 Task: Search one way flight ticket for 5 adults, 1 child, 2 infants in seat and 1 infant on lap in business from Jacksonville: Jacksonville International Airport to Rockford: Chicago Rockford International Airport(was Northwest Chicagoland Regional Airport At Rockford) on 5-1-2023. Choice of flights is Sun country airlines. Number of bags: 2 checked bags. Price is upto 91000. Outbound departure time preference is 16:45.
Action: Mouse moved to (216, 195)
Screenshot: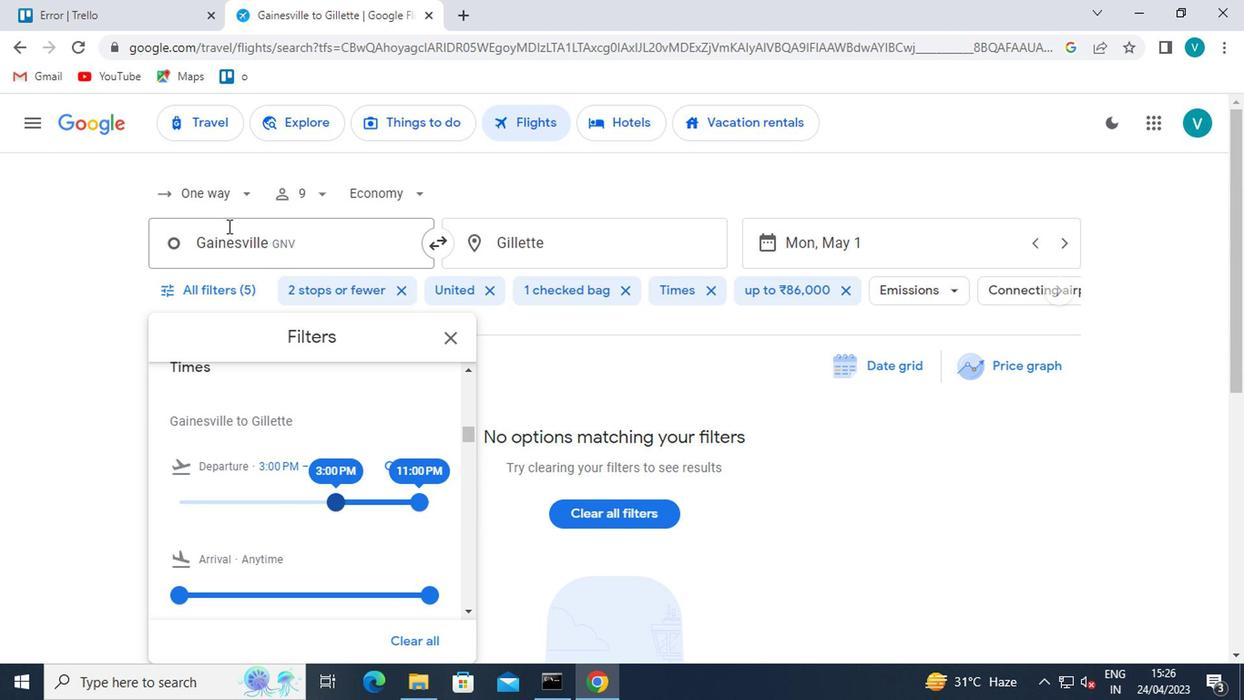 
Action: Mouse pressed left at (216, 195)
Screenshot: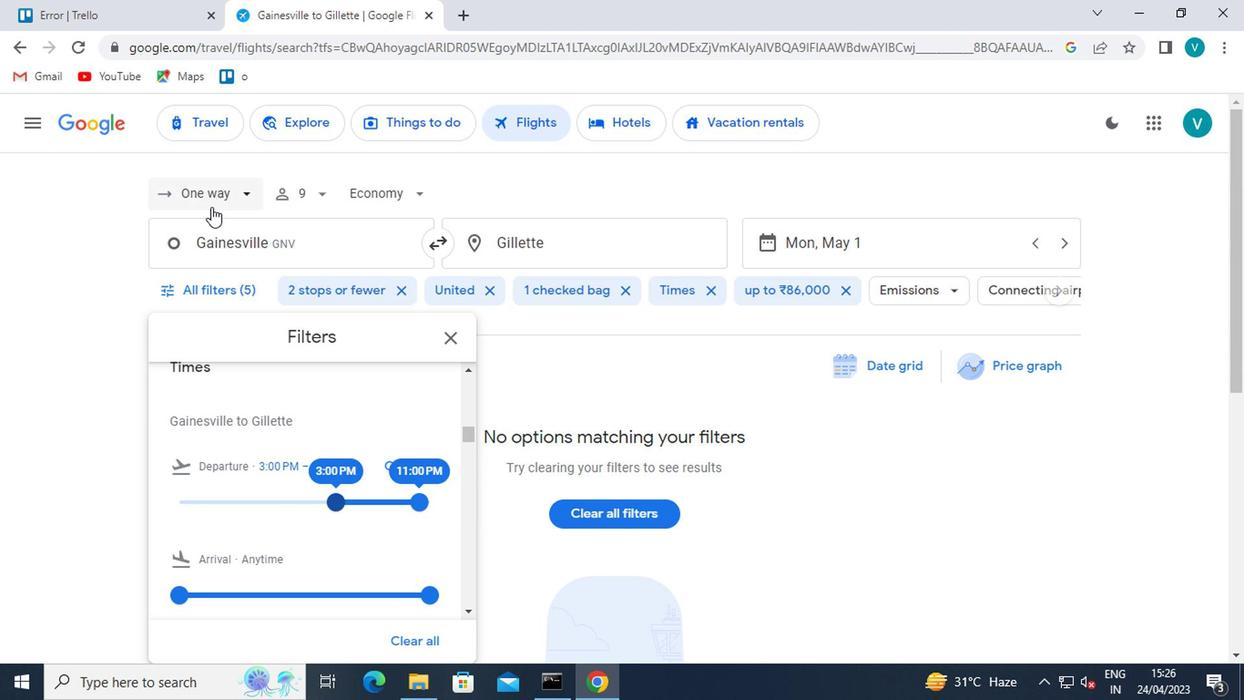 
Action: Mouse moved to (238, 274)
Screenshot: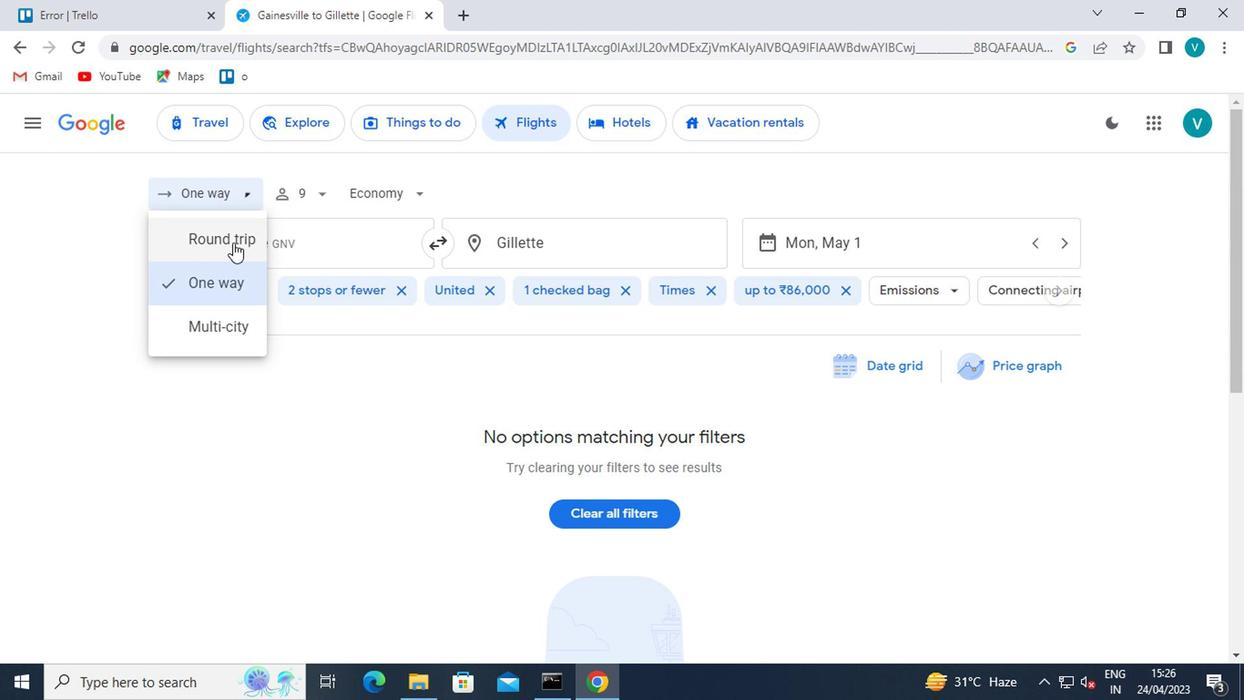 
Action: Mouse pressed left at (238, 274)
Screenshot: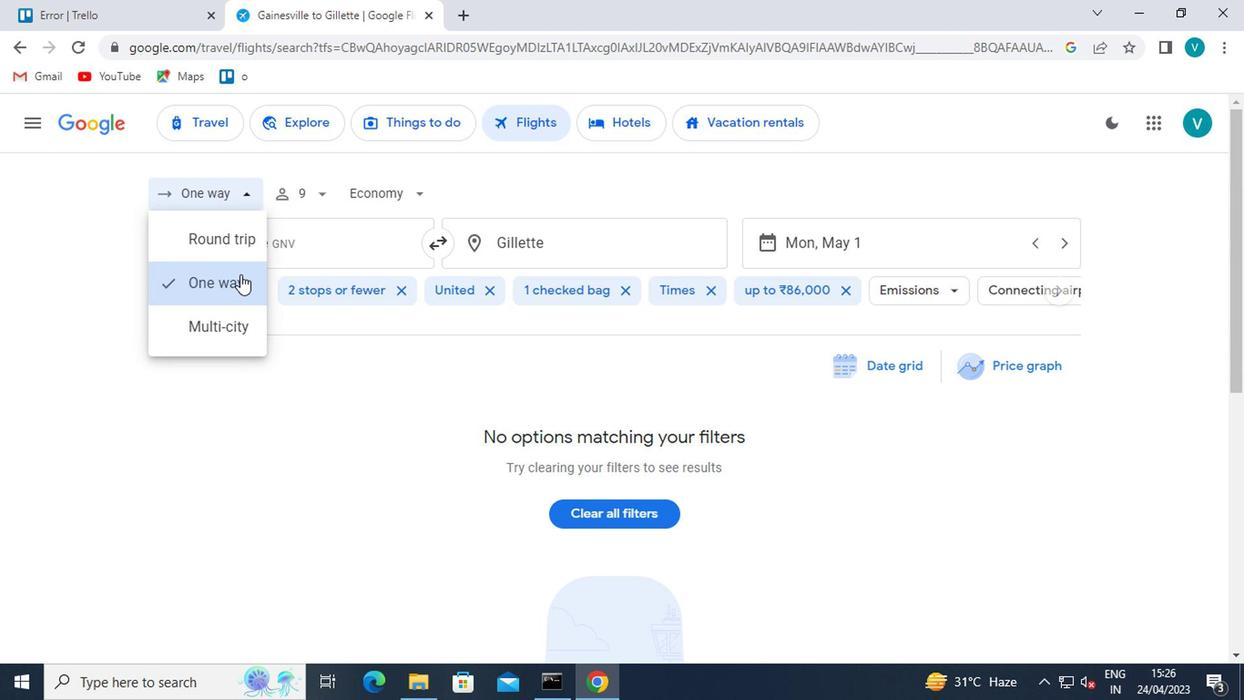 
Action: Mouse moved to (315, 195)
Screenshot: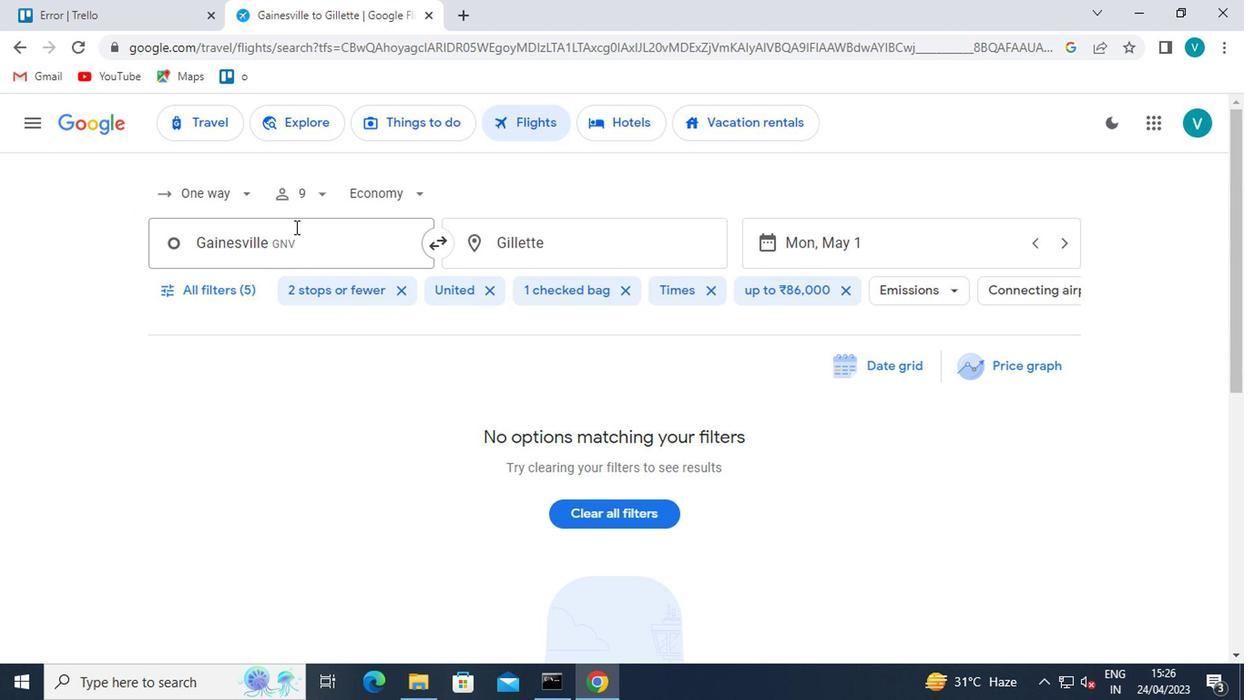 
Action: Mouse pressed left at (315, 195)
Screenshot: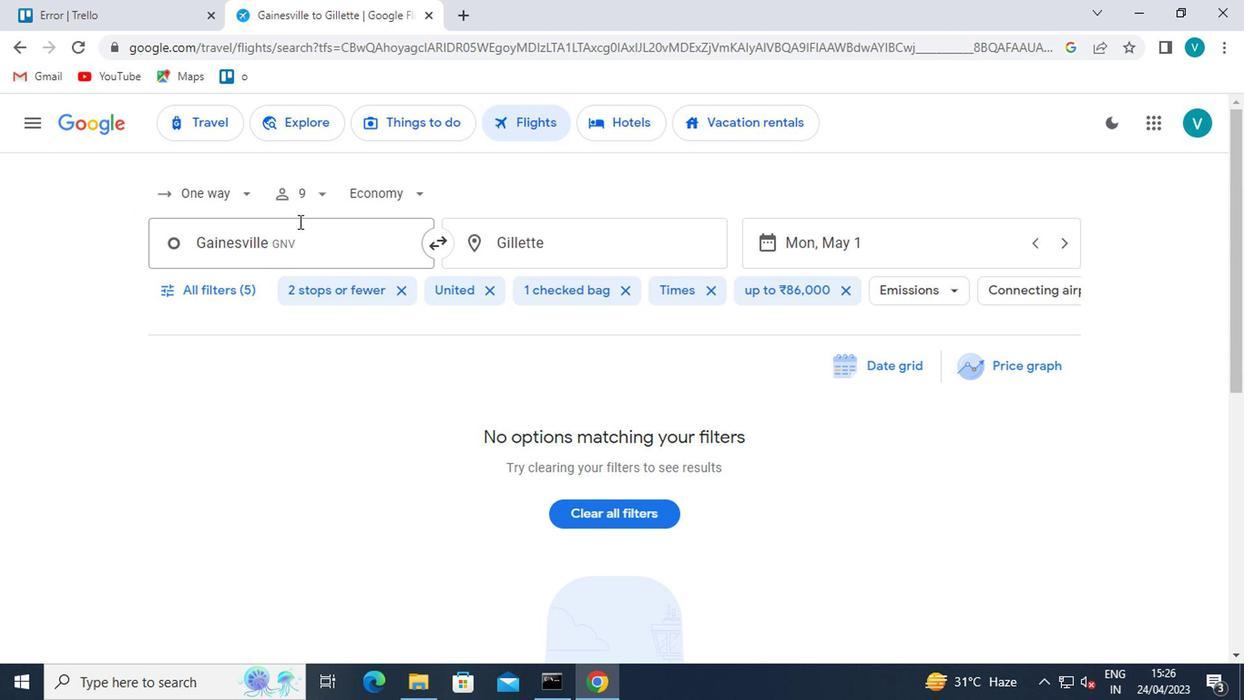 
Action: Mouse moved to (453, 232)
Screenshot: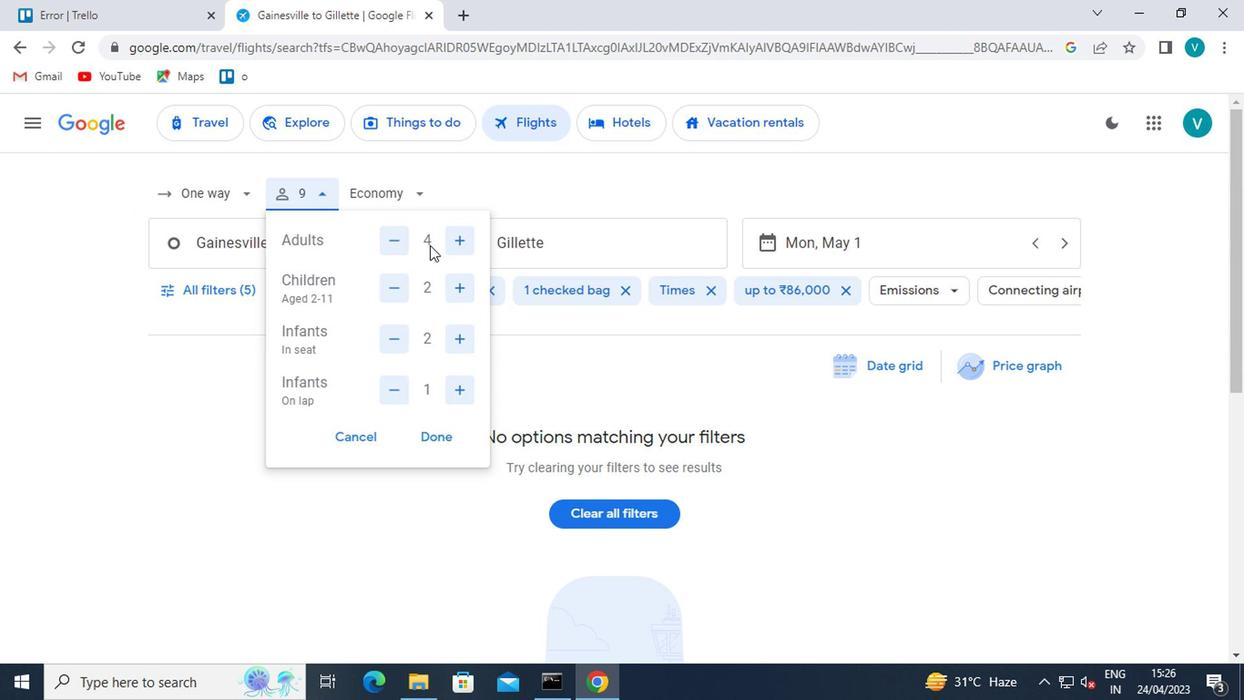 
Action: Mouse pressed left at (453, 232)
Screenshot: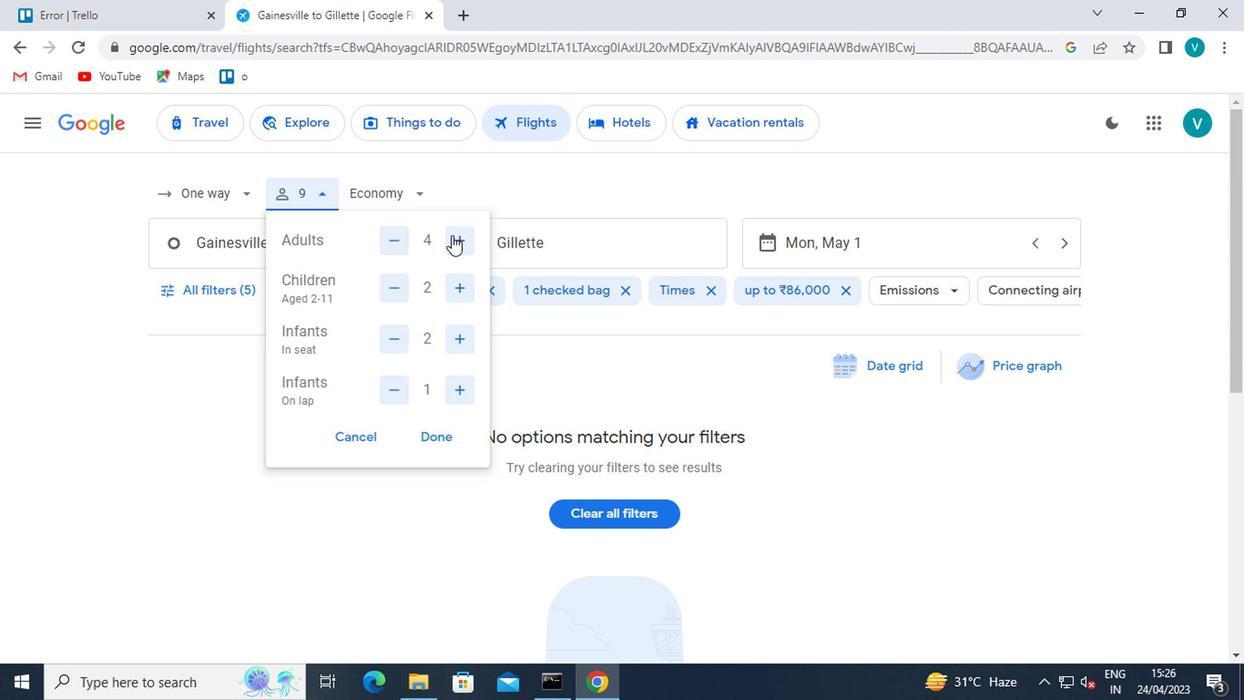 
Action: Mouse moved to (395, 281)
Screenshot: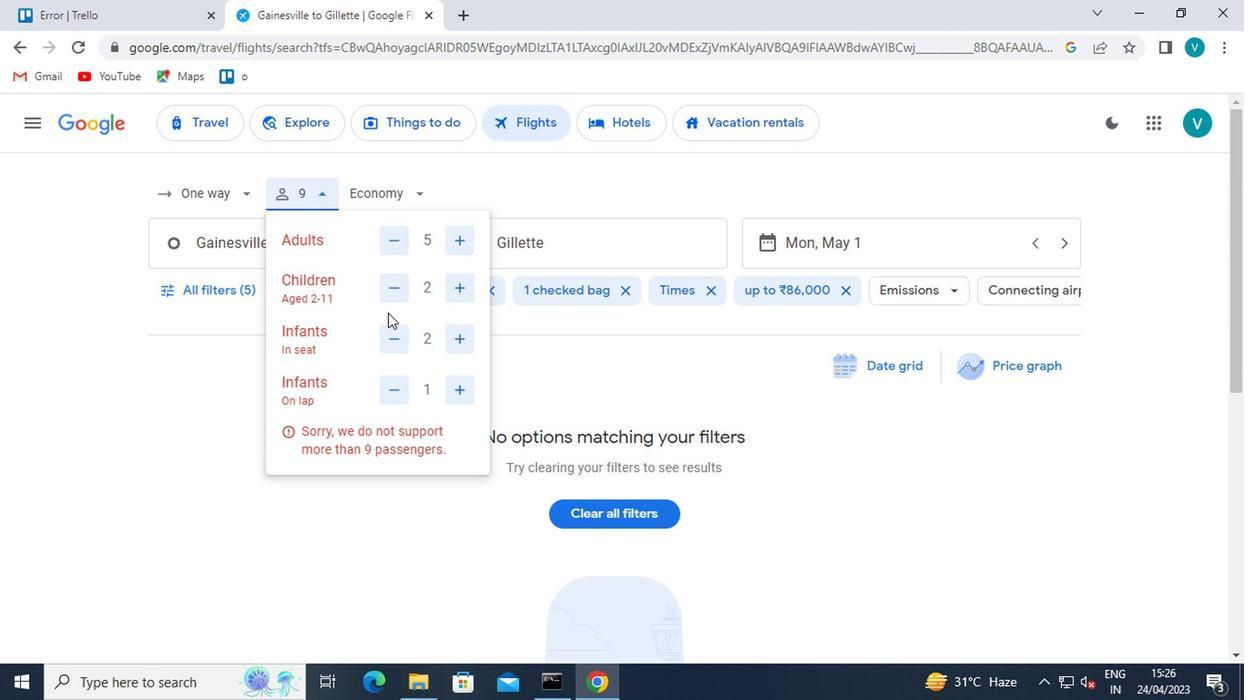 
Action: Mouse pressed left at (395, 281)
Screenshot: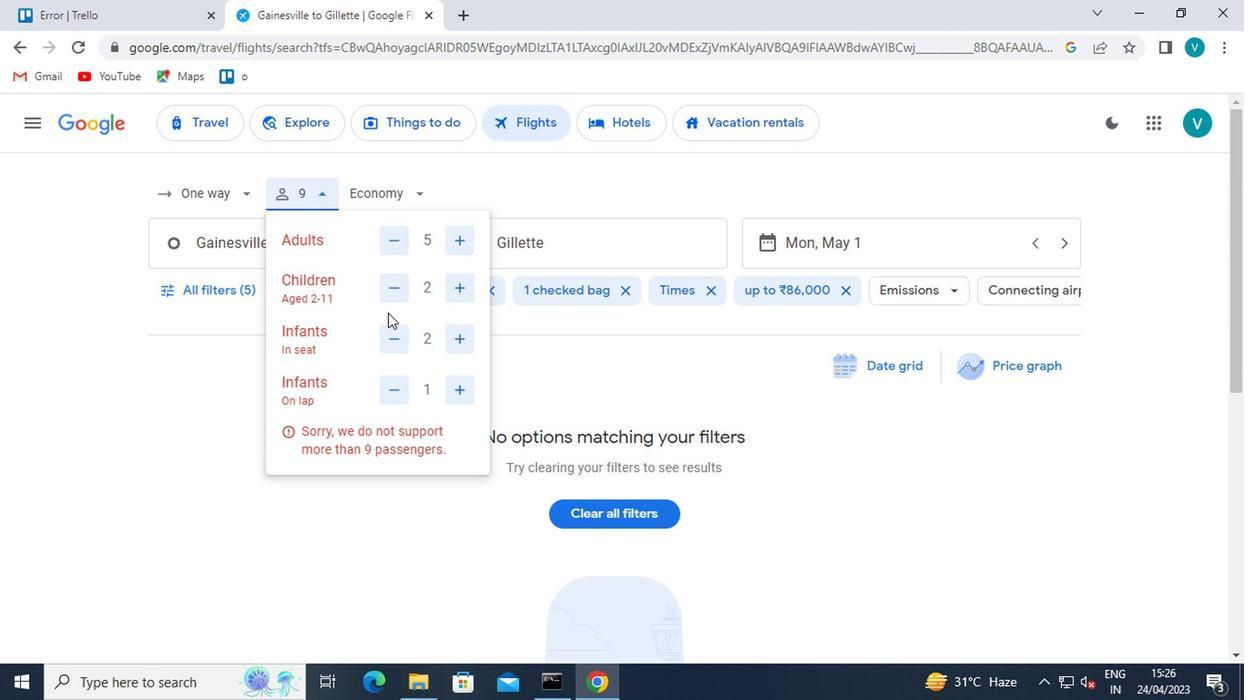 
Action: Mouse moved to (391, 339)
Screenshot: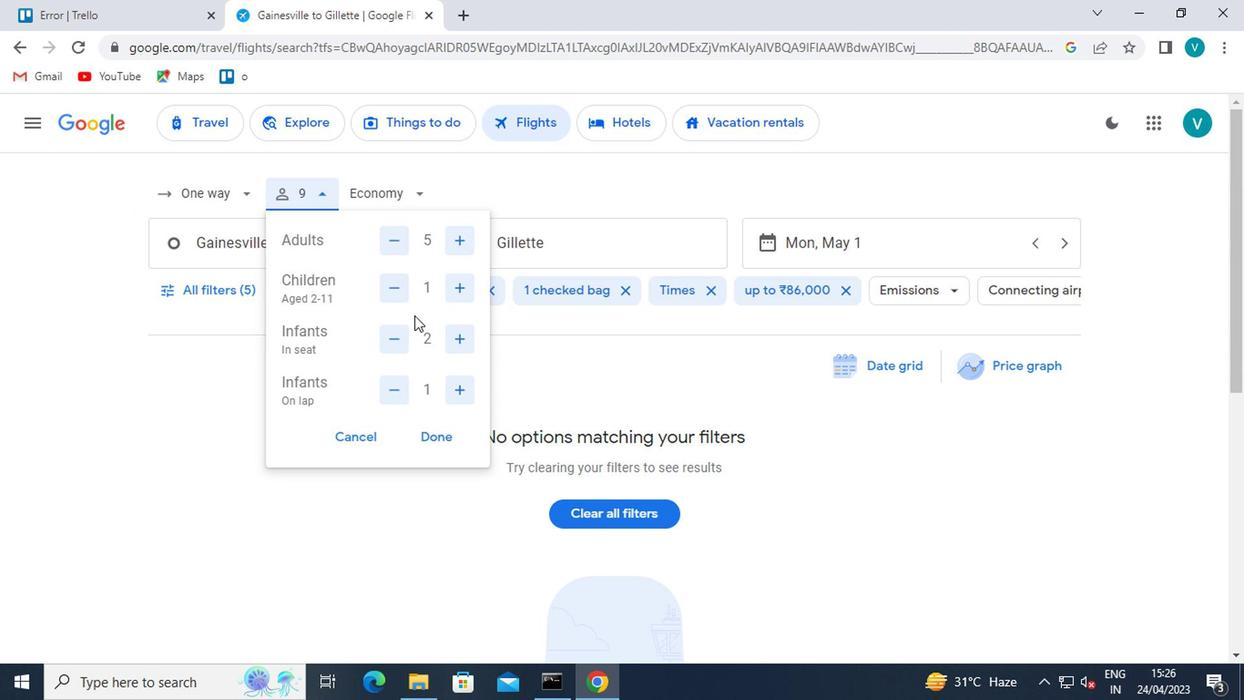 
Action: Mouse pressed left at (391, 339)
Screenshot: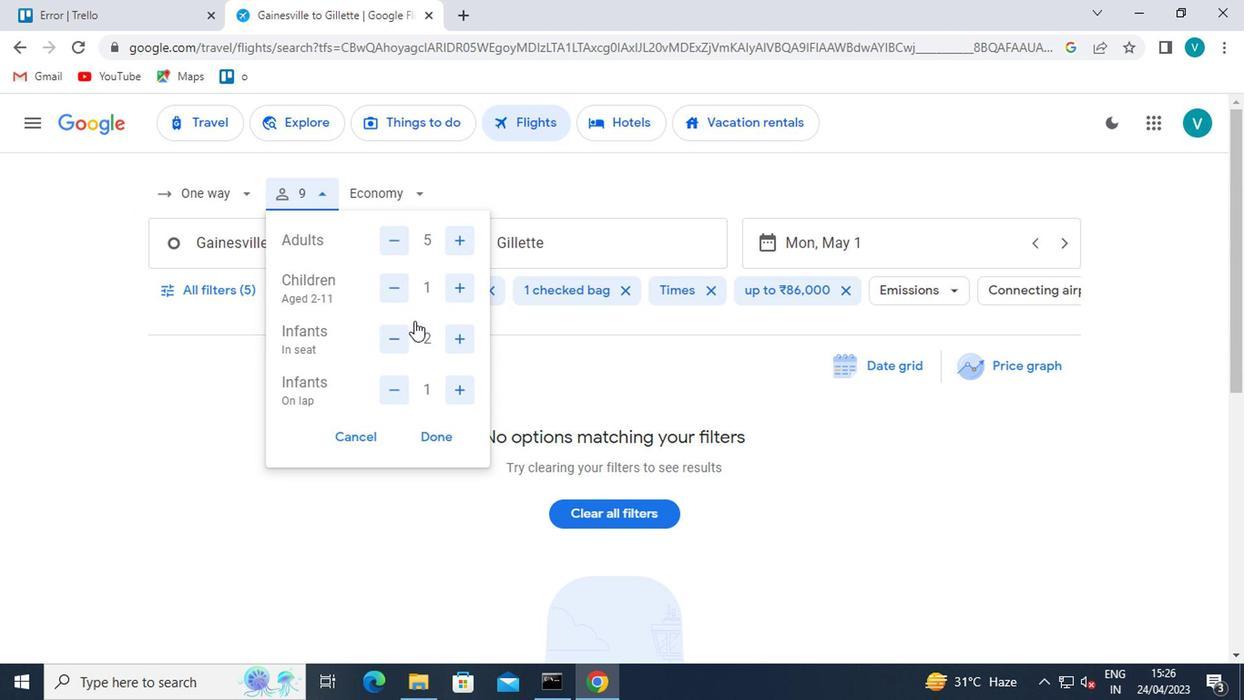 
Action: Mouse moved to (440, 455)
Screenshot: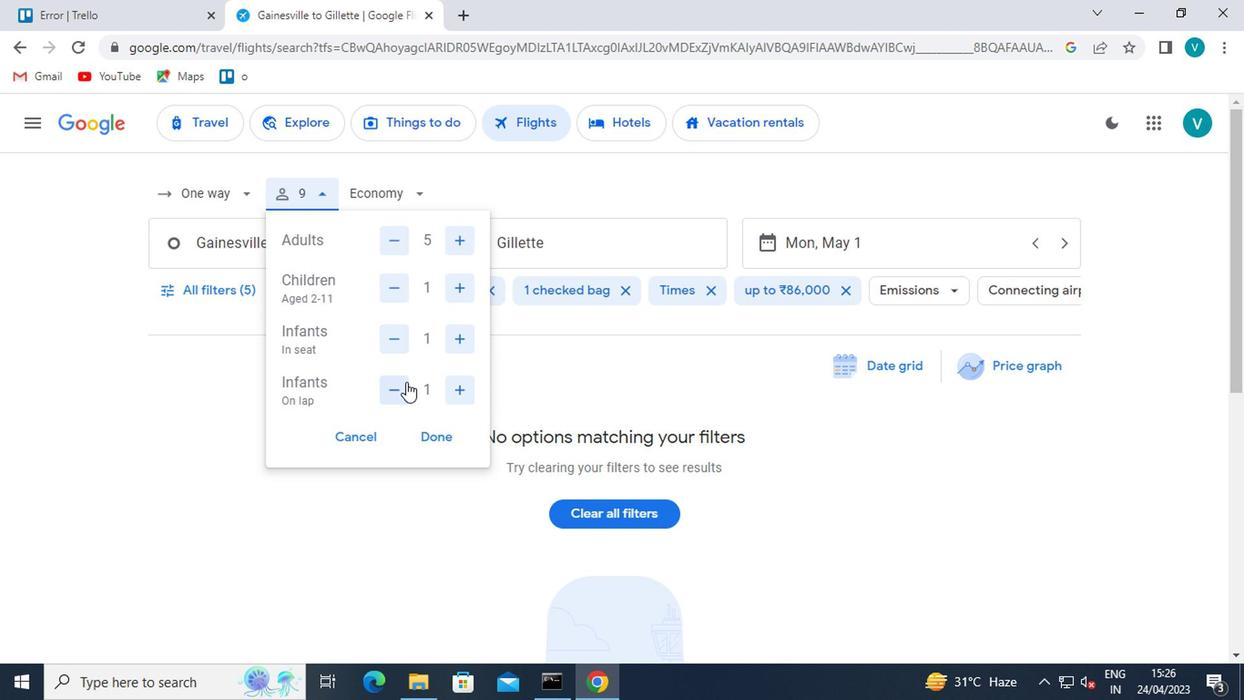 
Action: Mouse pressed left at (440, 455)
Screenshot: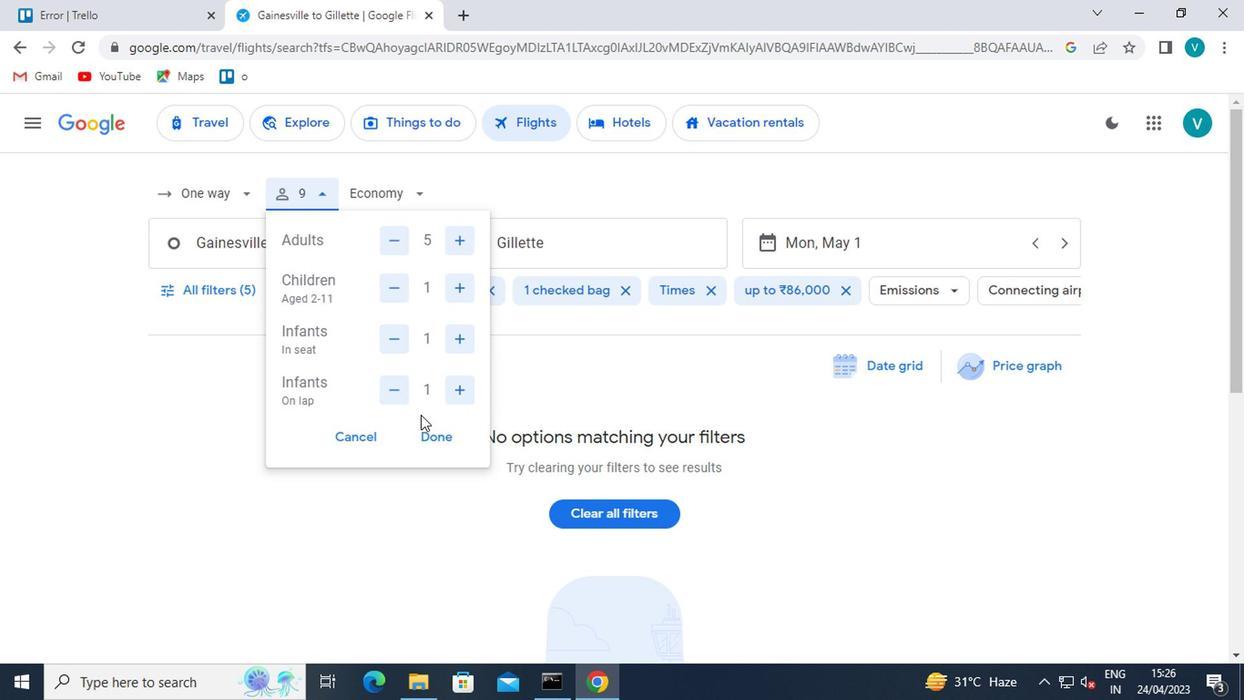
Action: Mouse moved to (440, 438)
Screenshot: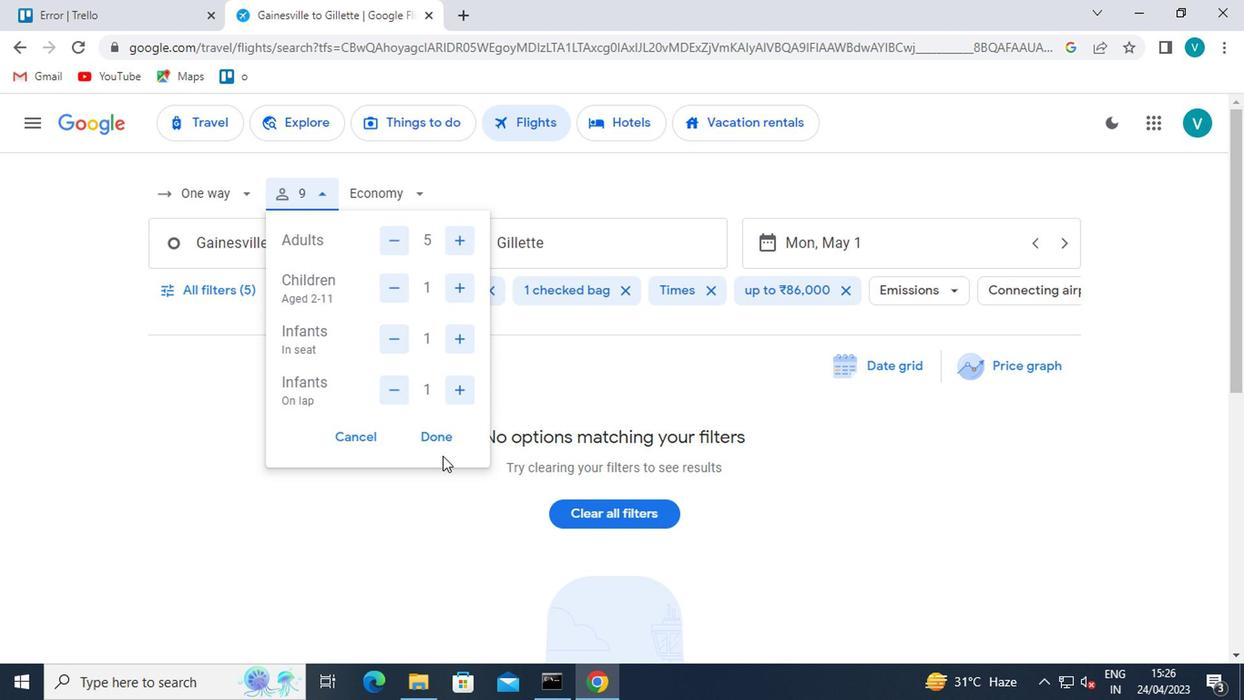 
Action: Mouse pressed left at (440, 438)
Screenshot: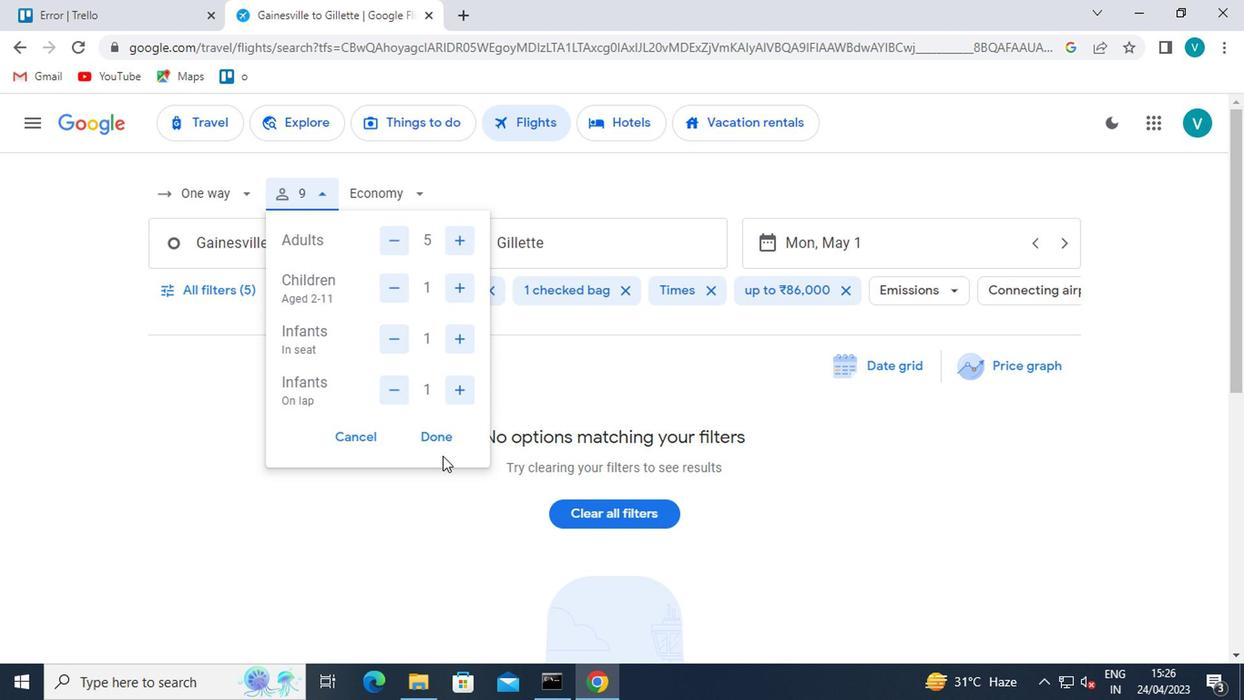 
Action: Mouse moved to (399, 209)
Screenshot: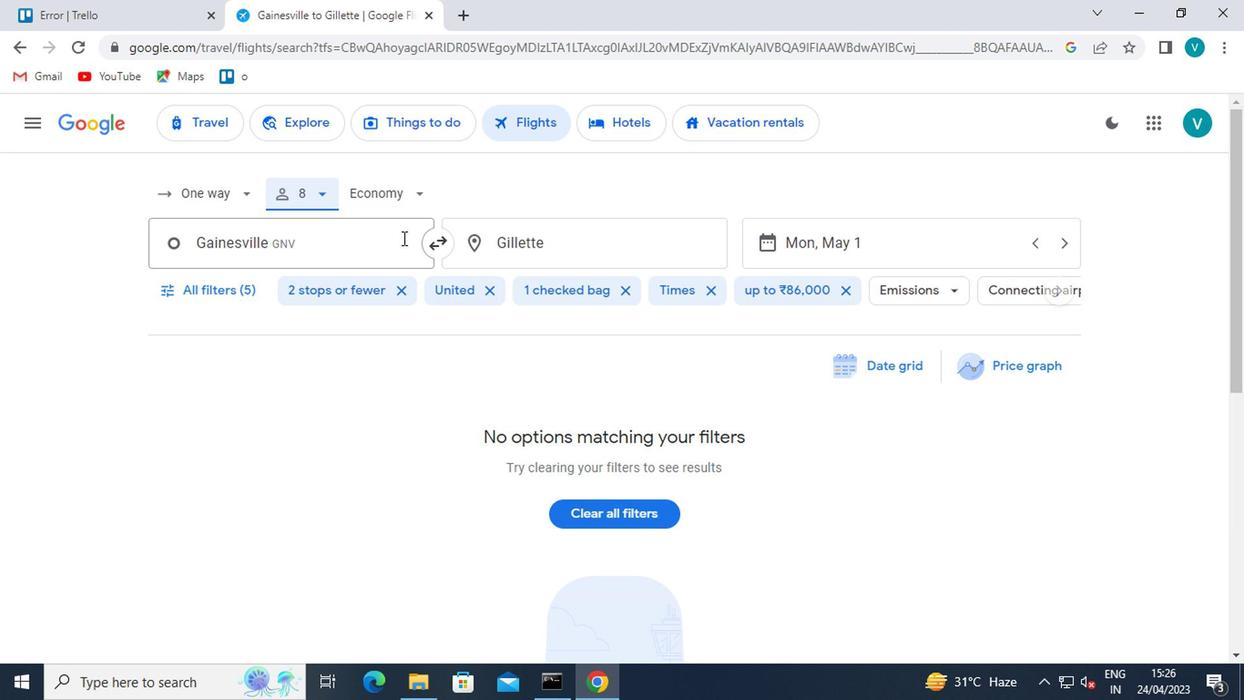 
Action: Mouse pressed left at (399, 209)
Screenshot: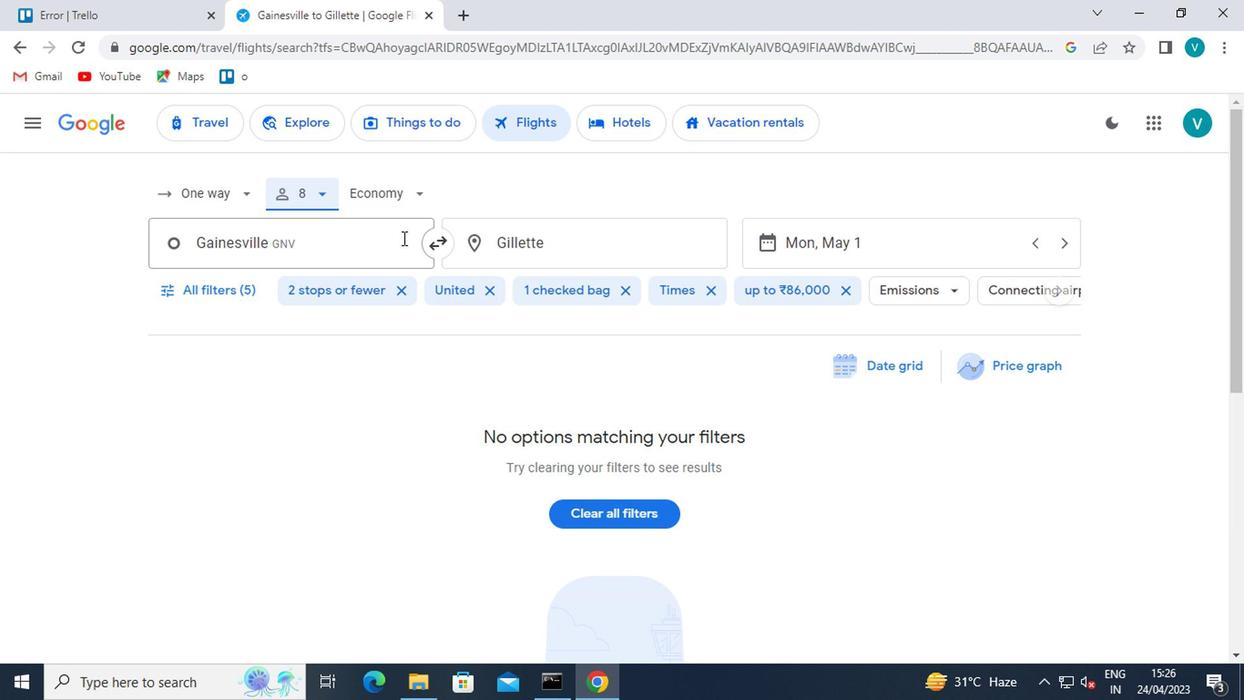 
Action: Mouse moved to (410, 317)
Screenshot: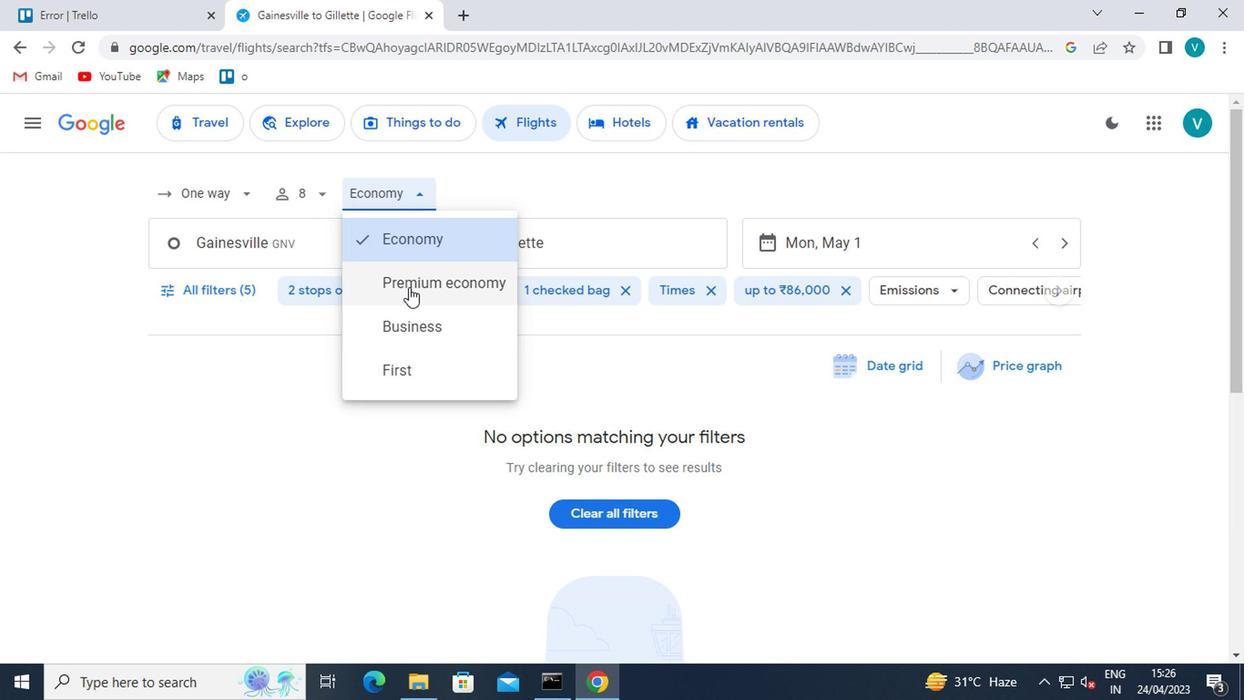 
Action: Mouse pressed left at (410, 317)
Screenshot: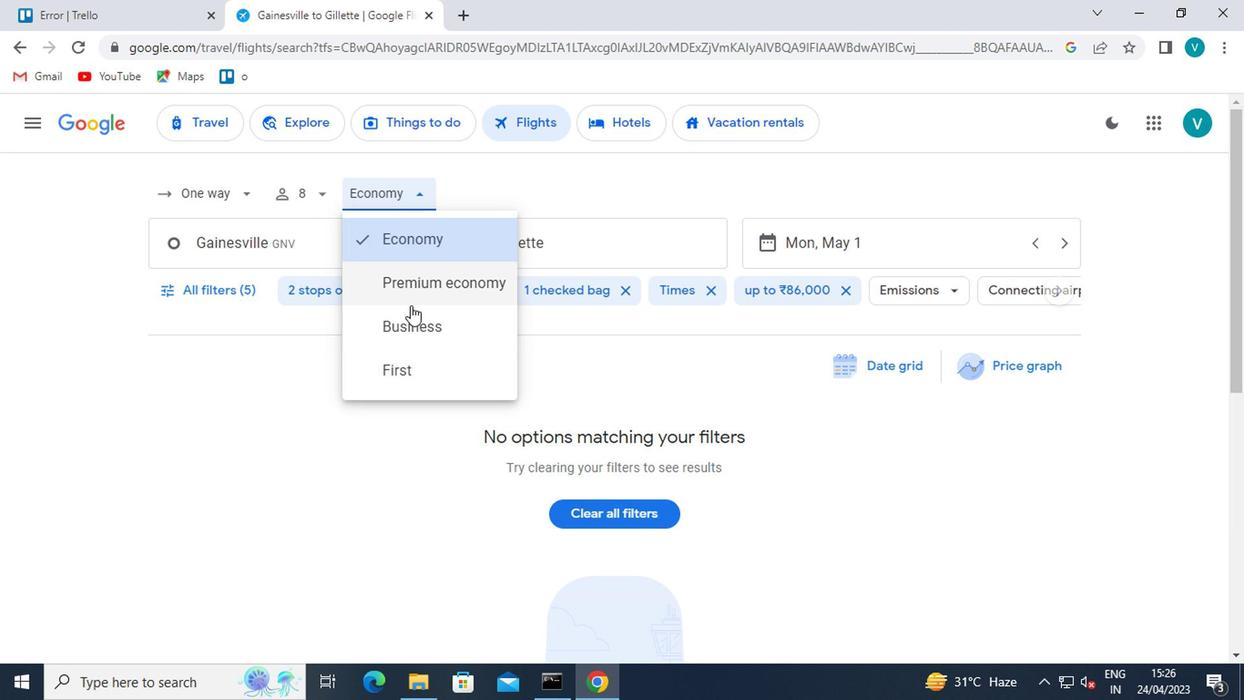 
Action: Mouse moved to (322, 261)
Screenshot: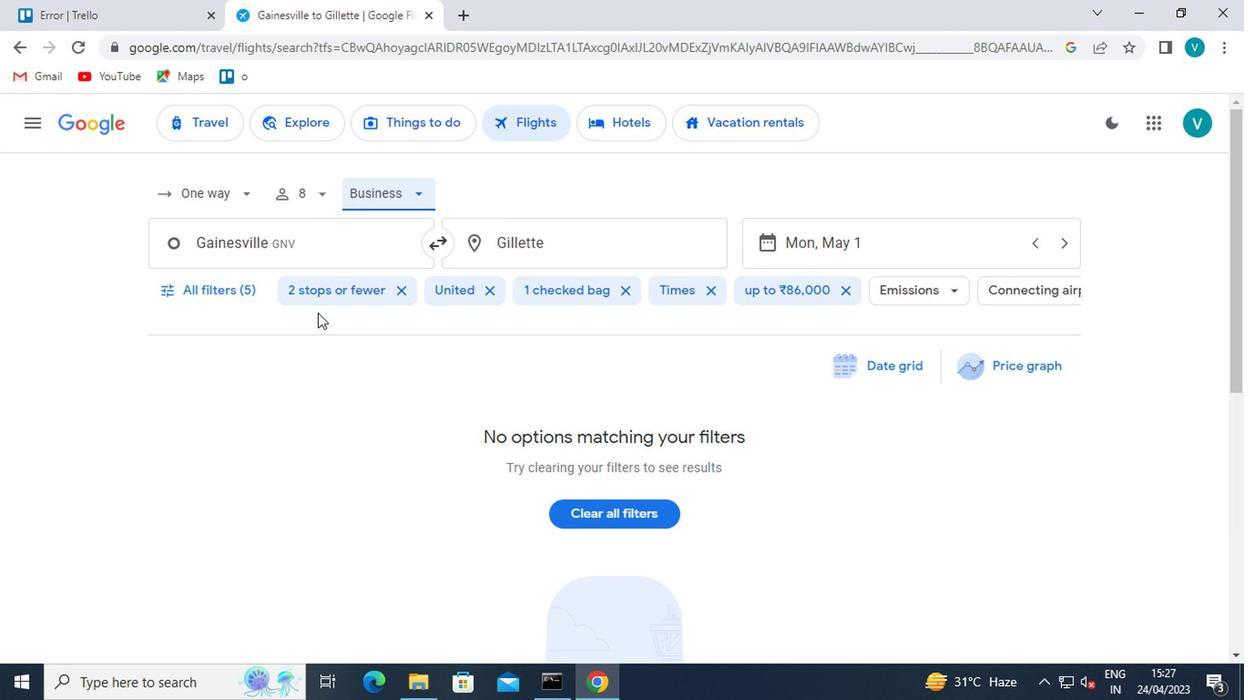 
Action: Mouse pressed left at (322, 261)
Screenshot: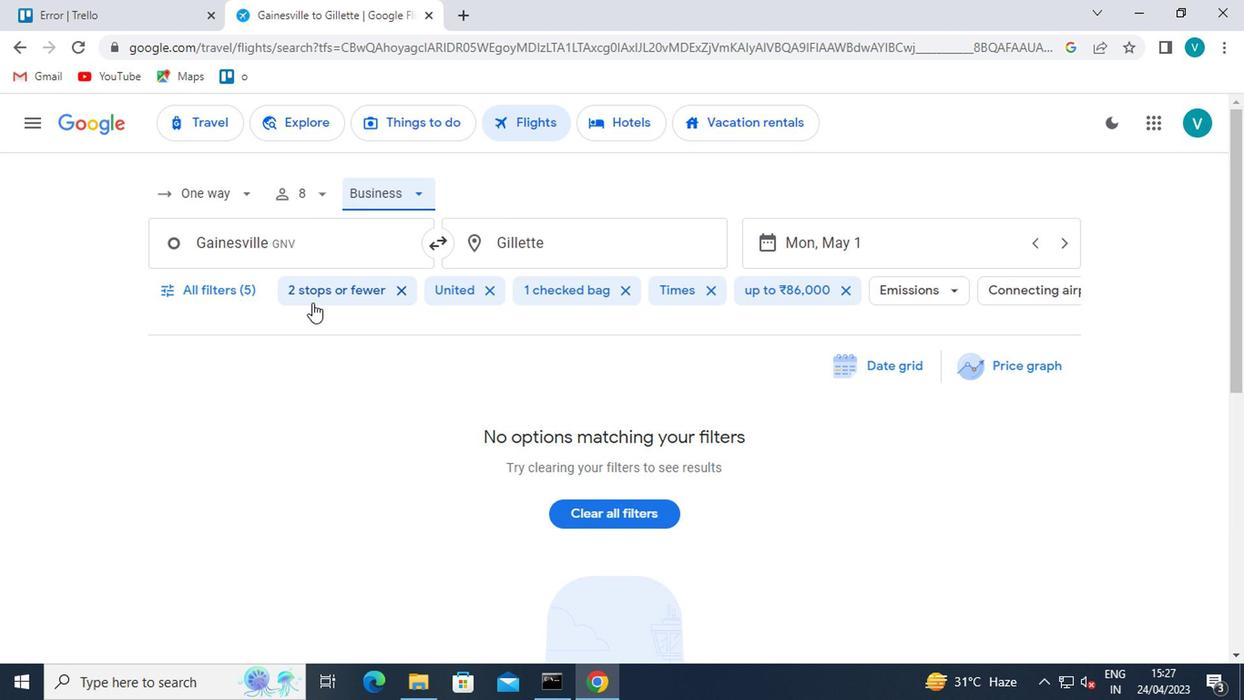 
Action: Mouse moved to (334, 252)
Screenshot: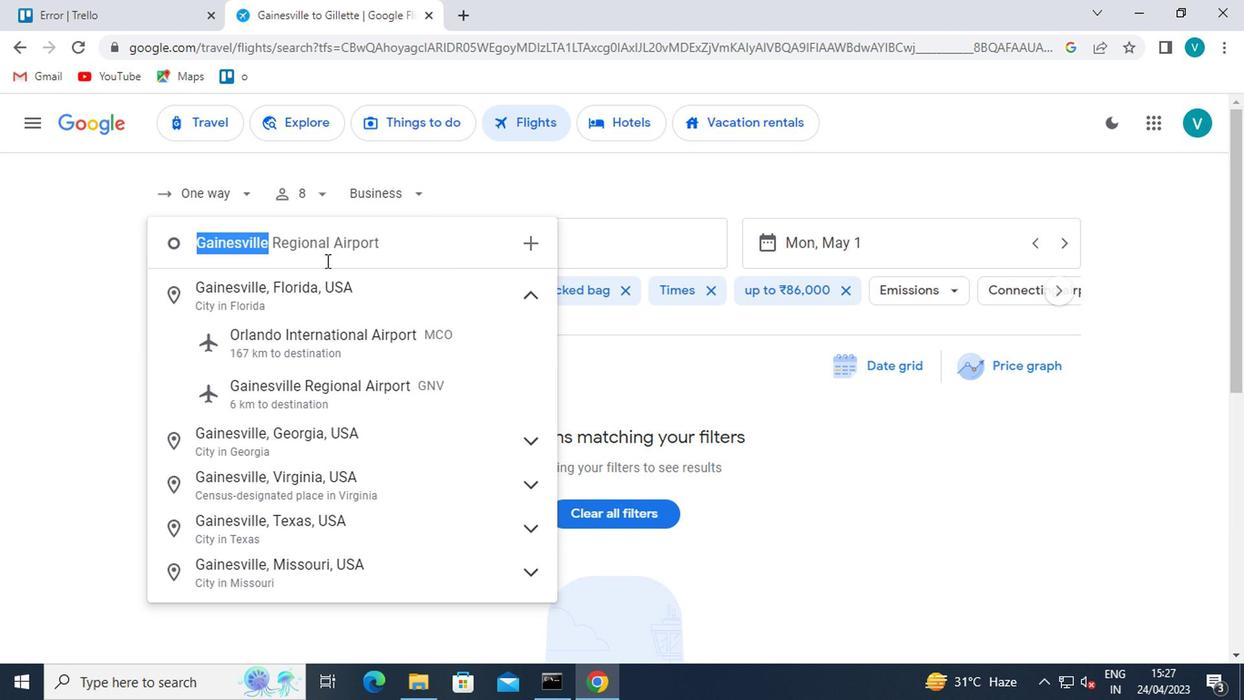 
Action: Key pressed <Key.shift>JAV<Key.backspace>CKSONVILLE
Screenshot: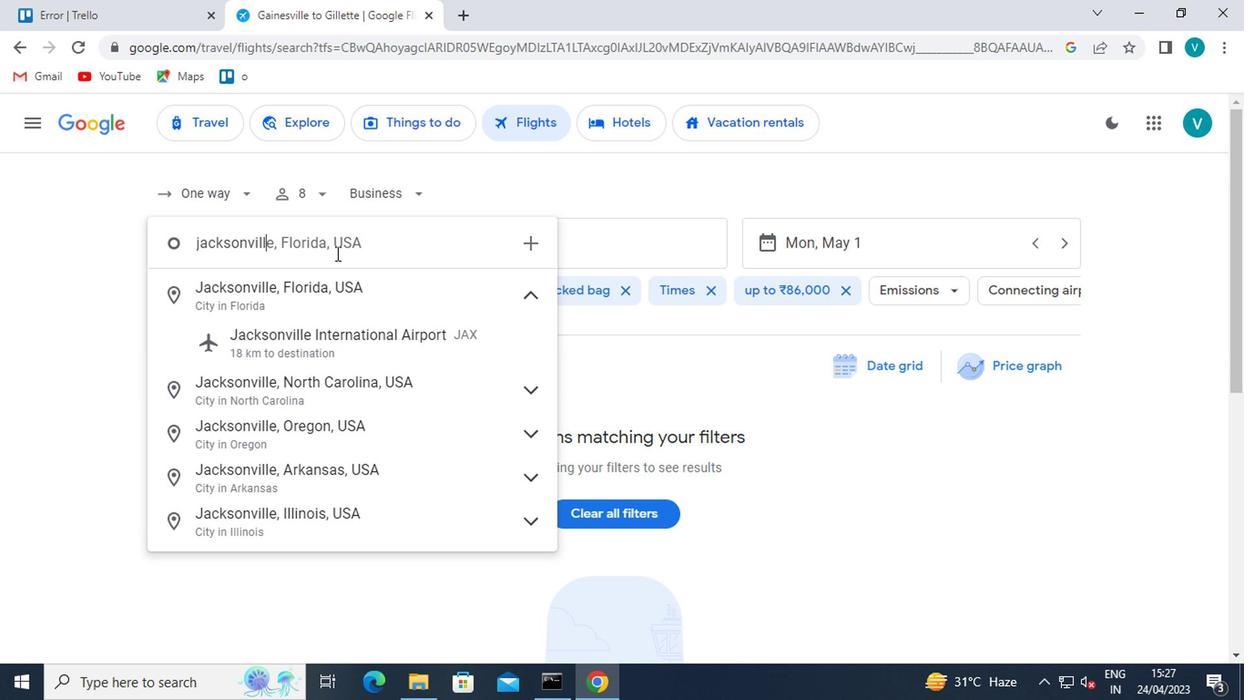 
Action: Mouse moved to (368, 347)
Screenshot: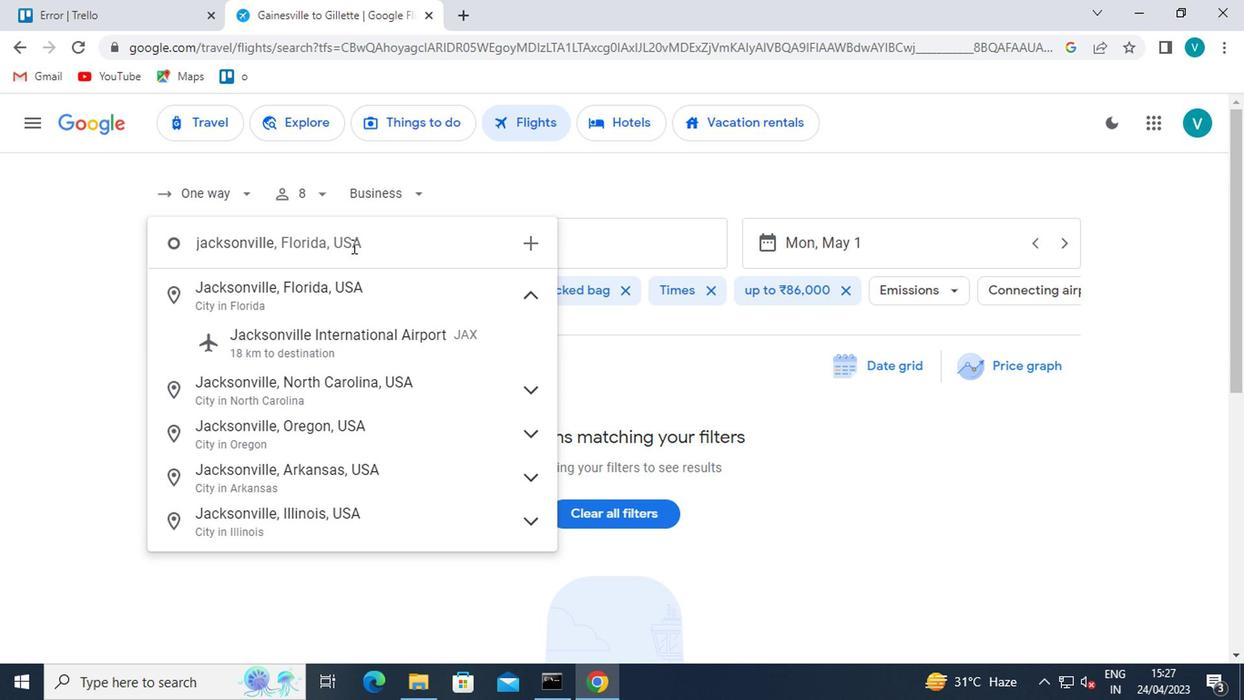 
Action: Mouse pressed left at (368, 347)
Screenshot: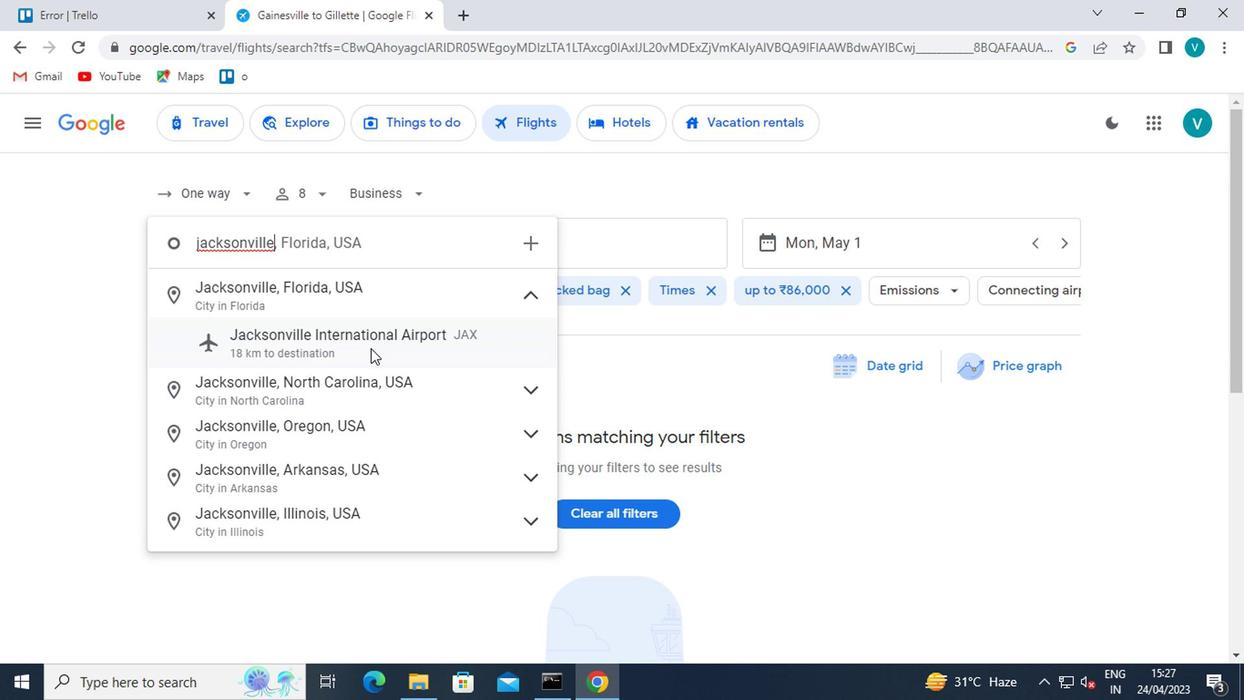 
Action: Mouse moved to (558, 237)
Screenshot: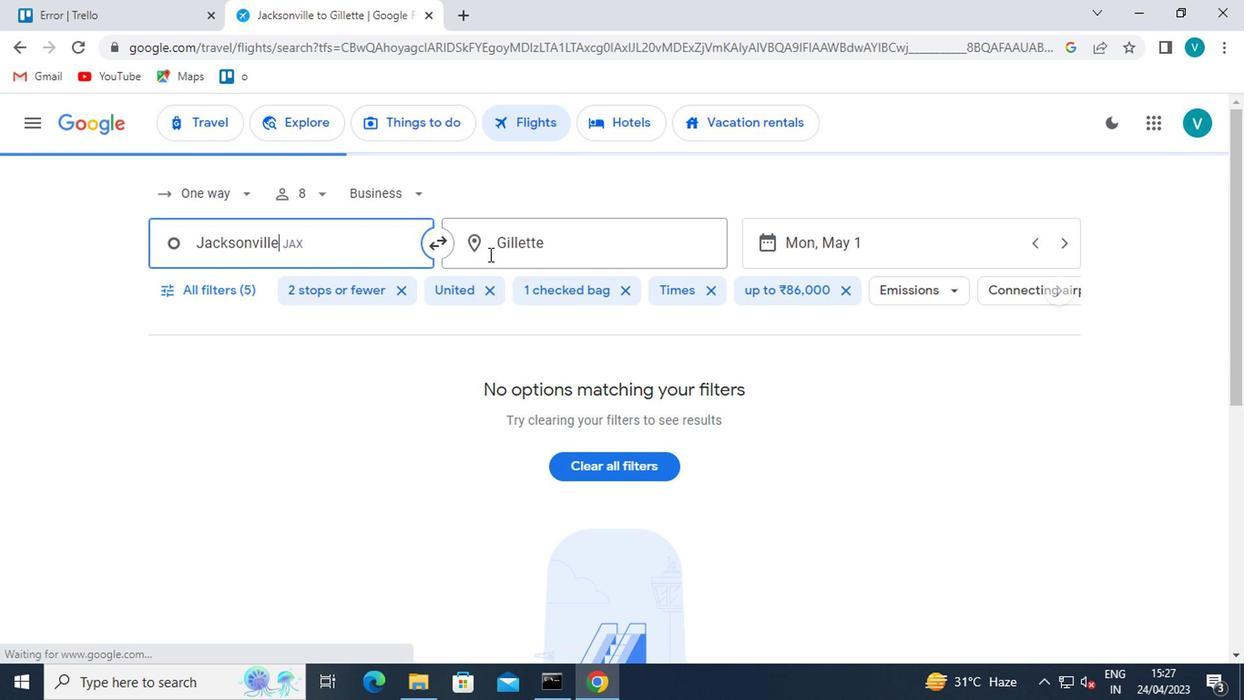 
Action: Mouse pressed left at (558, 237)
Screenshot: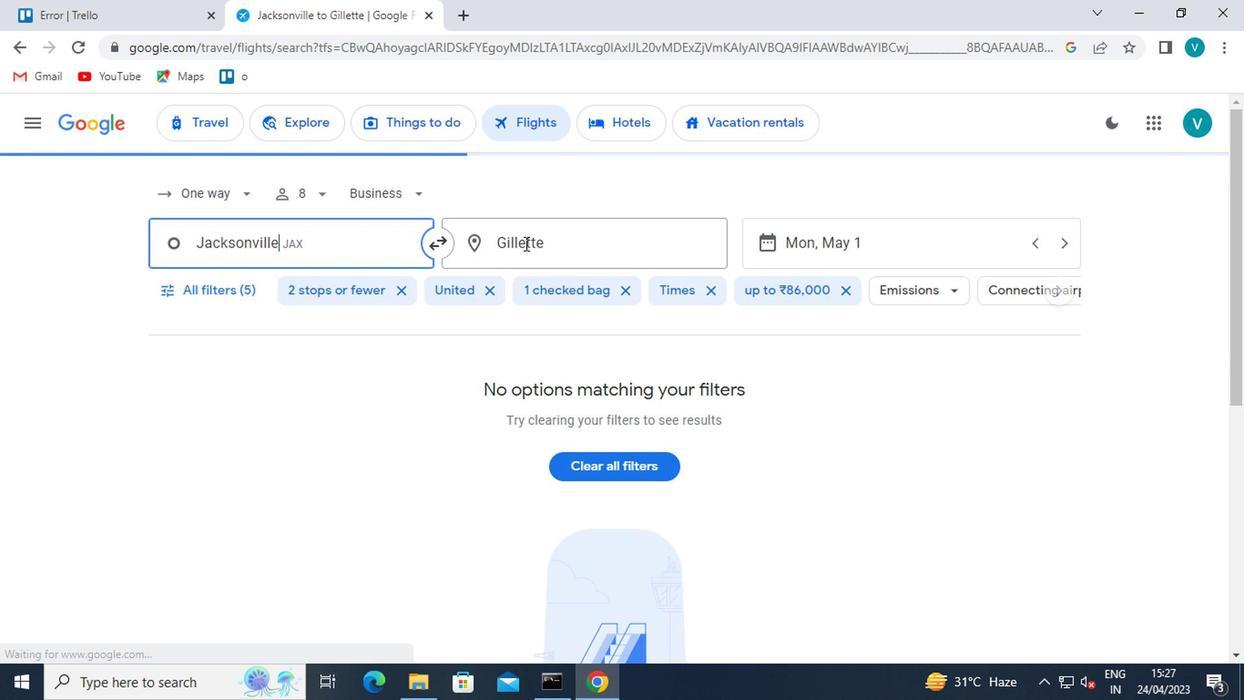 
Action: Mouse moved to (552, 243)
Screenshot: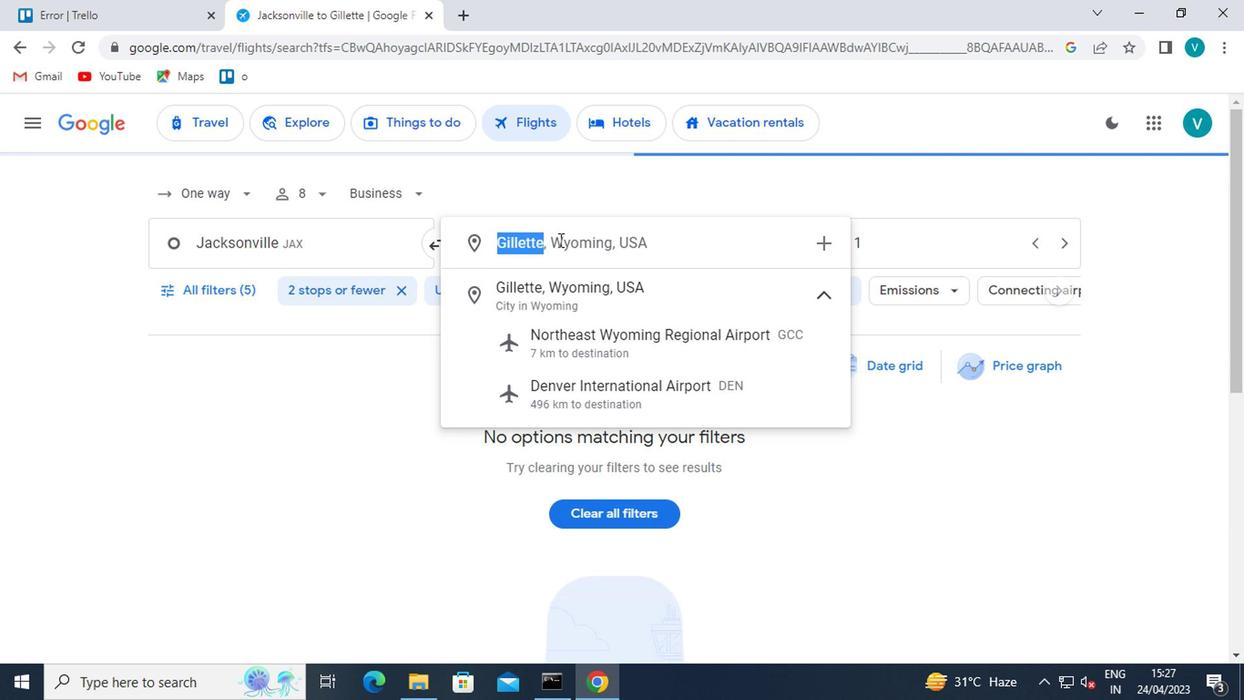 
Action: Key pressed <Key.shift>ROCKFORD
Screenshot: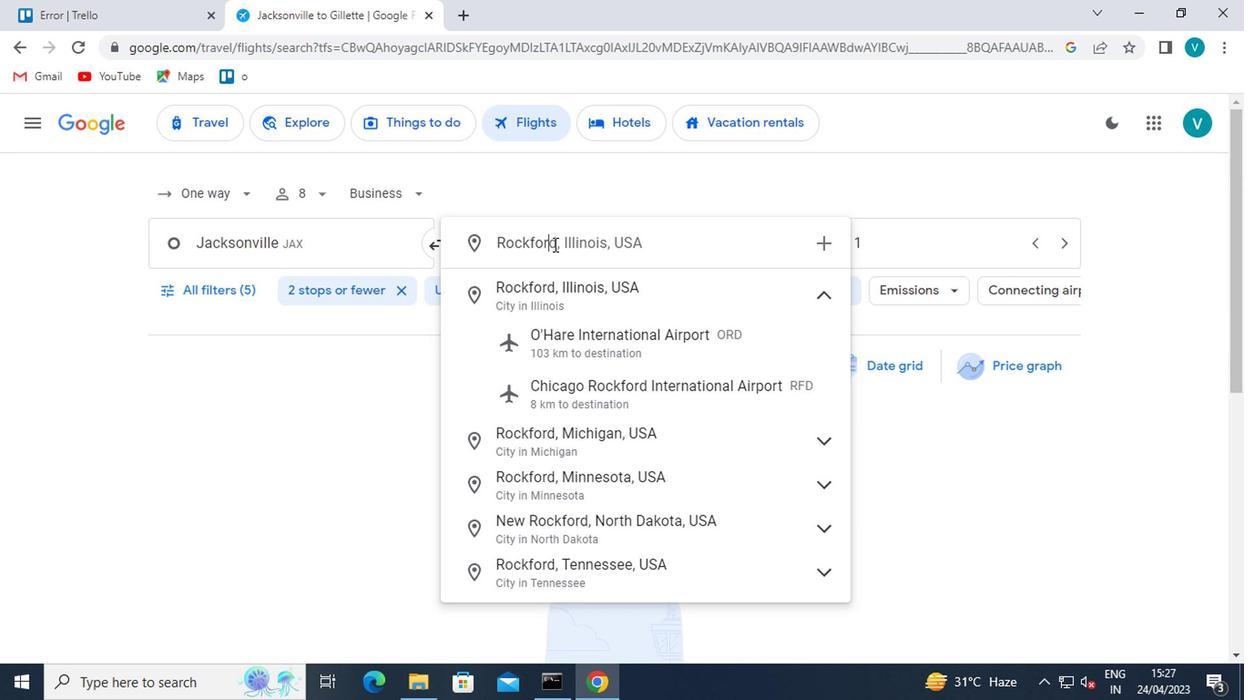 
Action: Mouse moved to (600, 386)
Screenshot: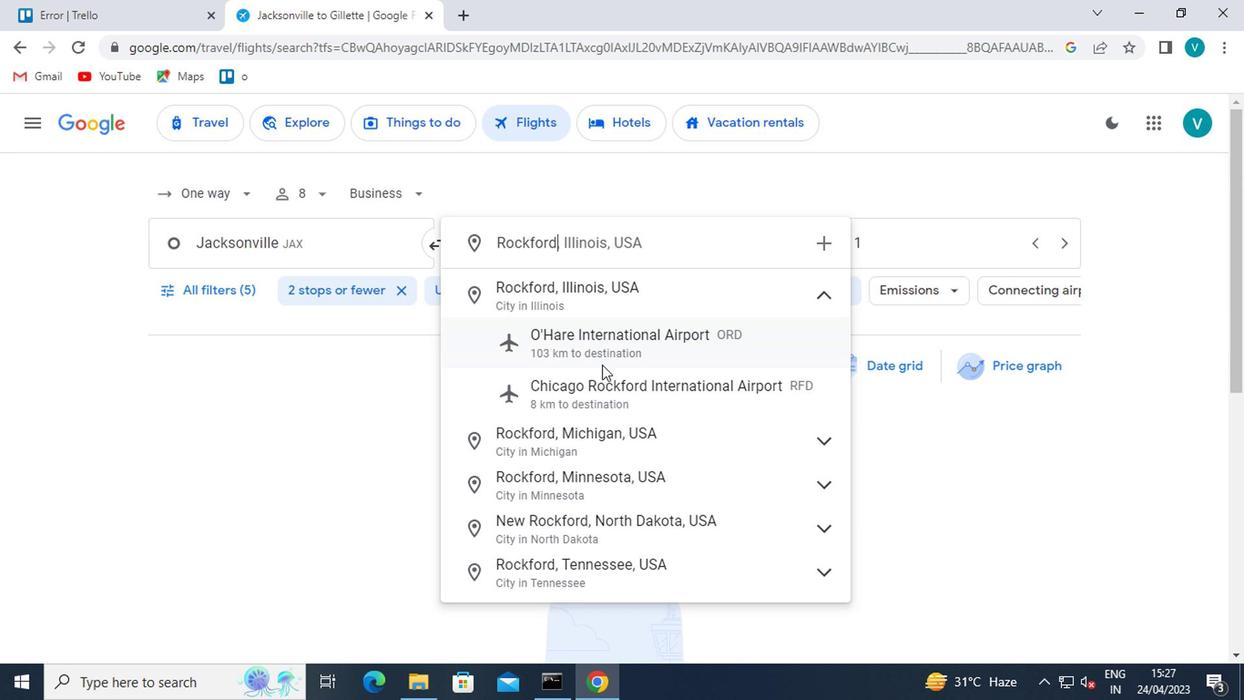 
Action: Mouse pressed left at (600, 386)
Screenshot: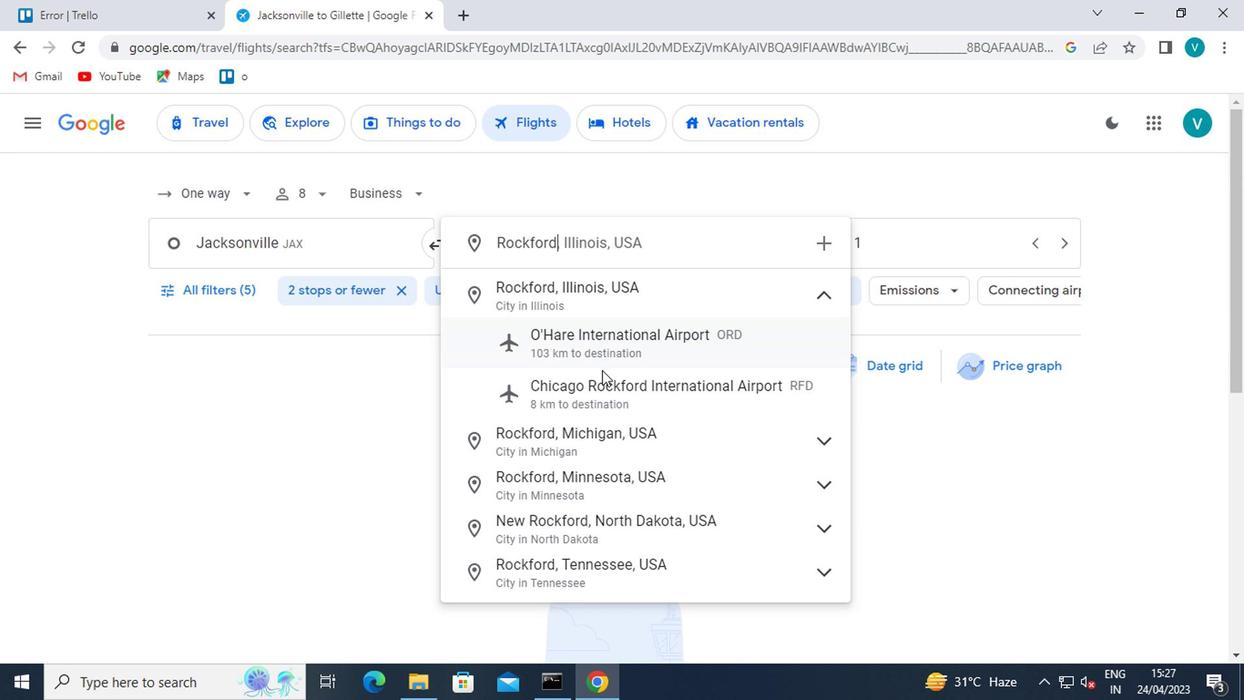 
Action: Mouse moved to (871, 248)
Screenshot: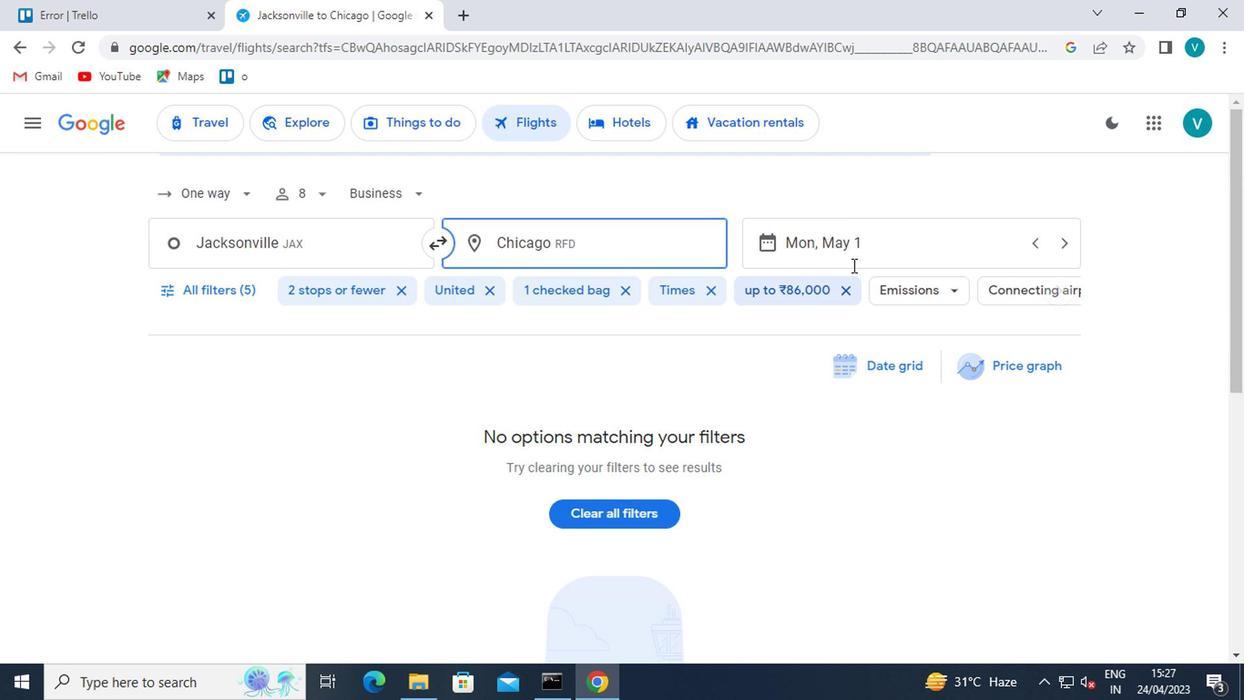 
Action: Mouse pressed left at (871, 248)
Screenshot: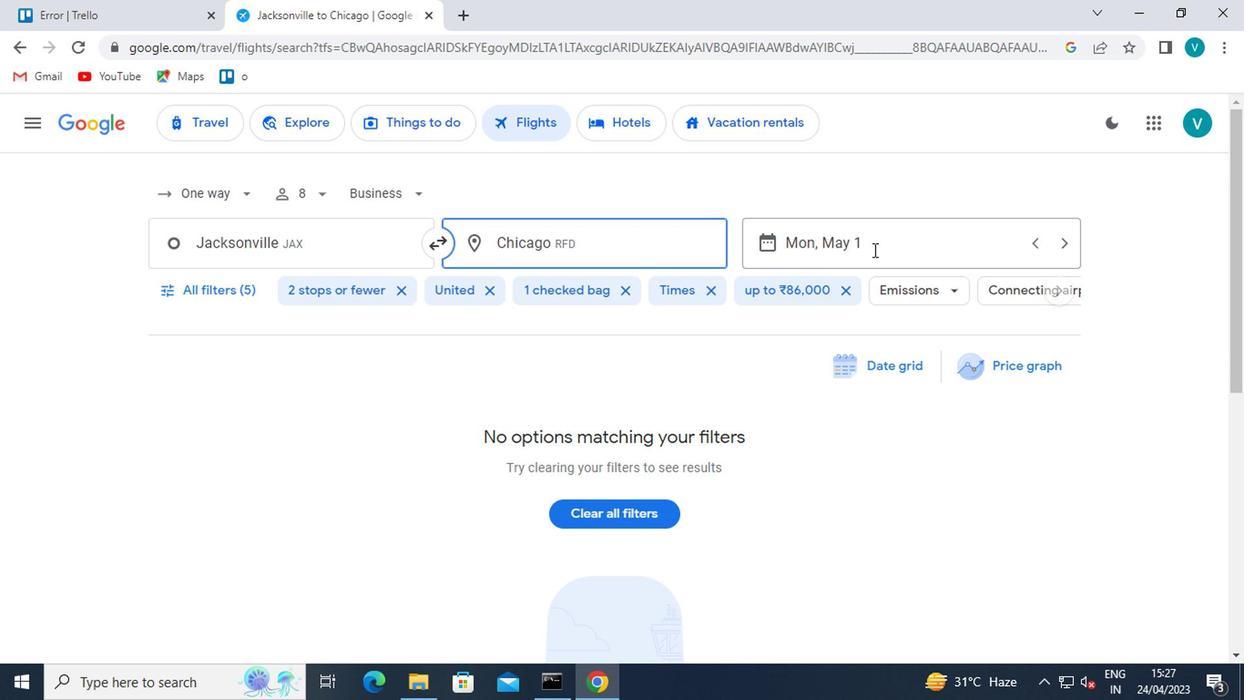 
Action: Mouse moved to (834, 331)
Screenshot: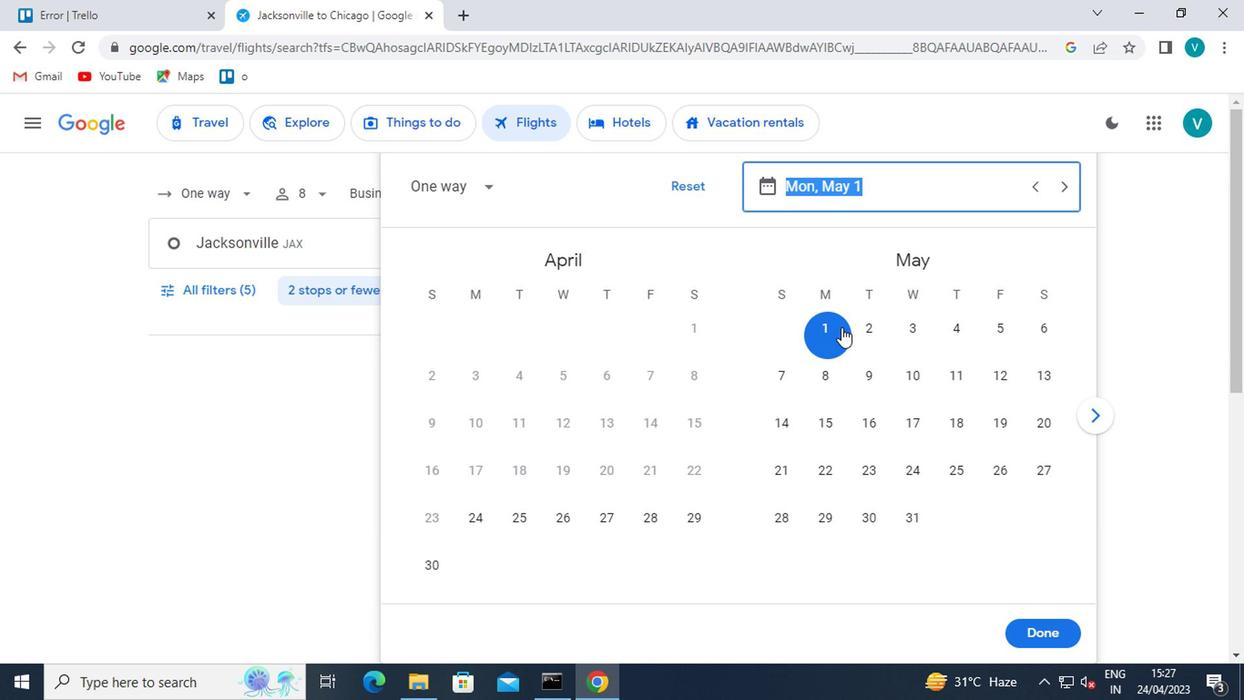 
Action: Mouse pressed left at (834, 331)
Screenshot: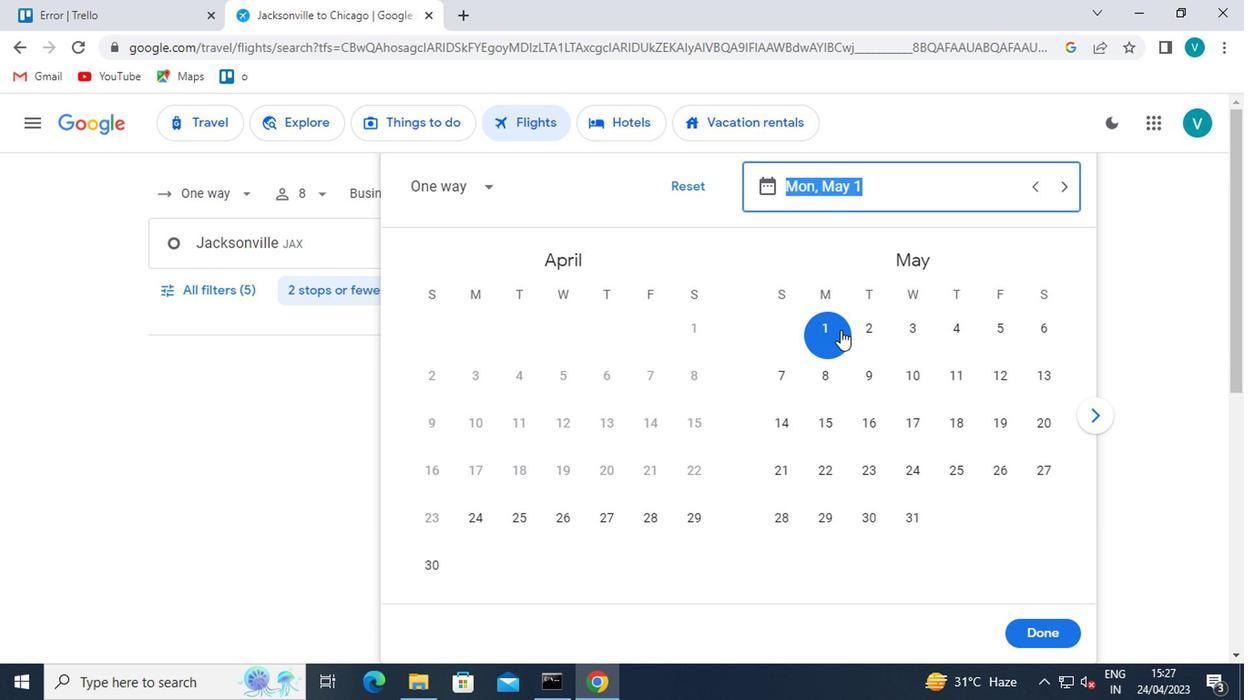 
Action: Mouse moved to (1021, 630)
Screenshot: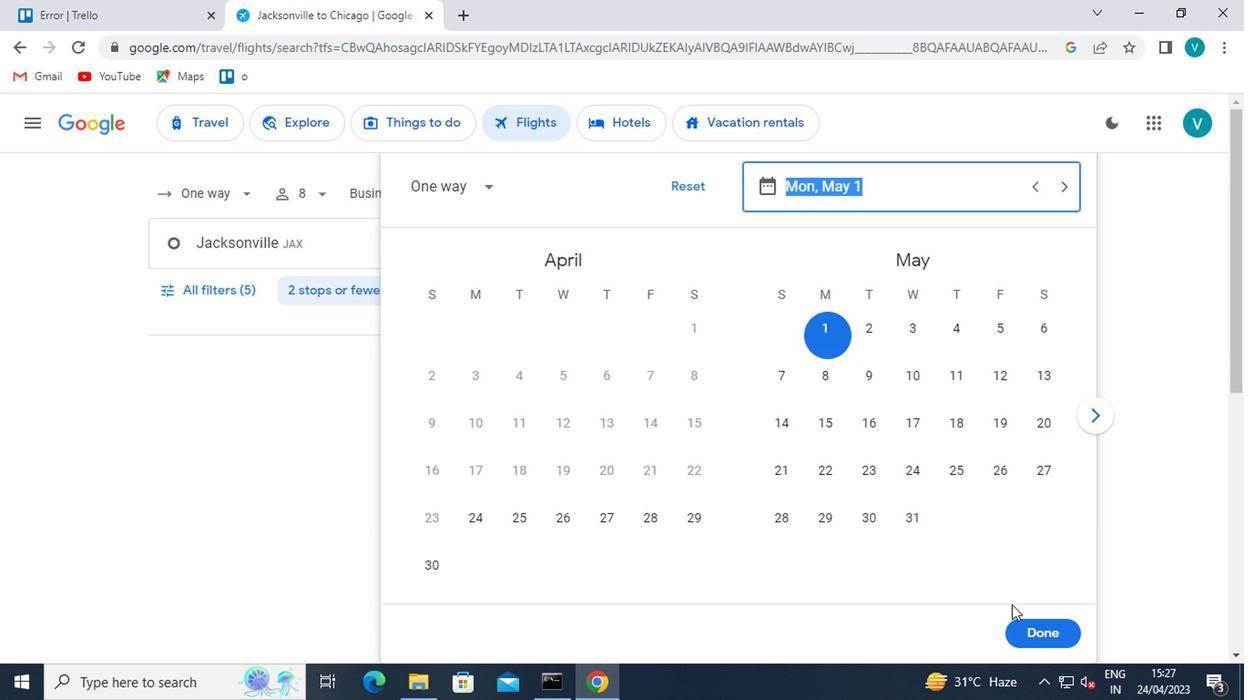 
Action: Mouse pressed left at (1021, 630)
Screenshot: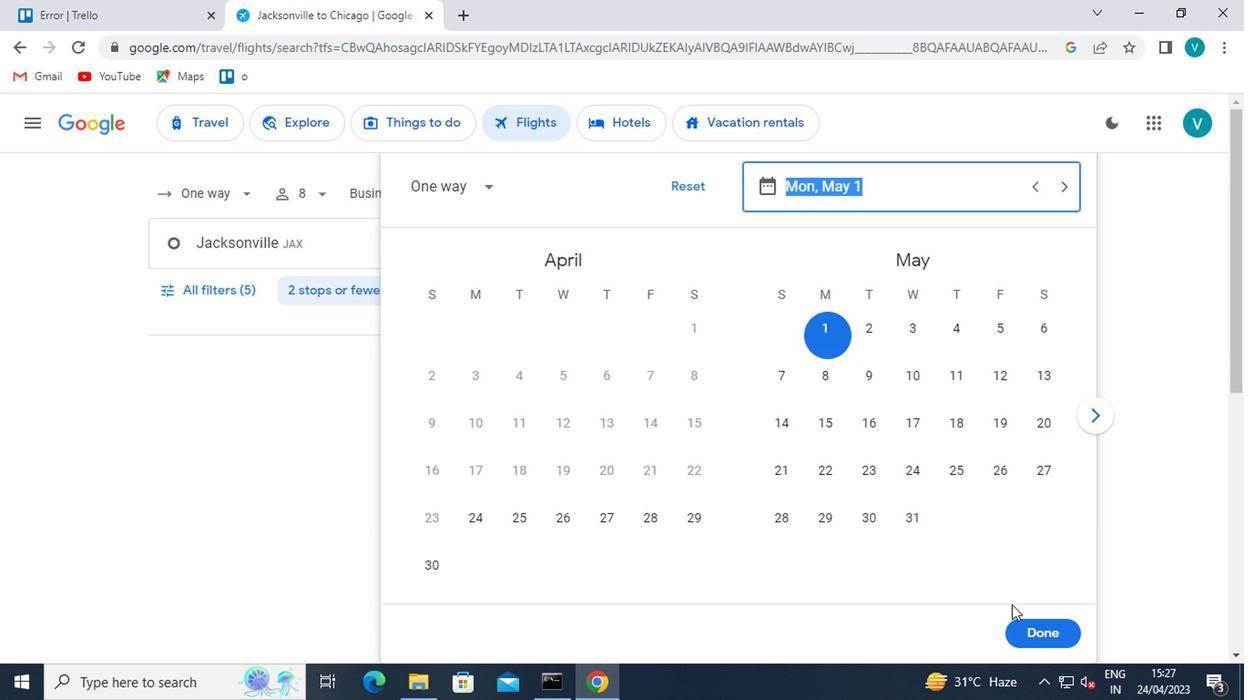 
Action: Mouse moved to (223, 300)
Screenshot: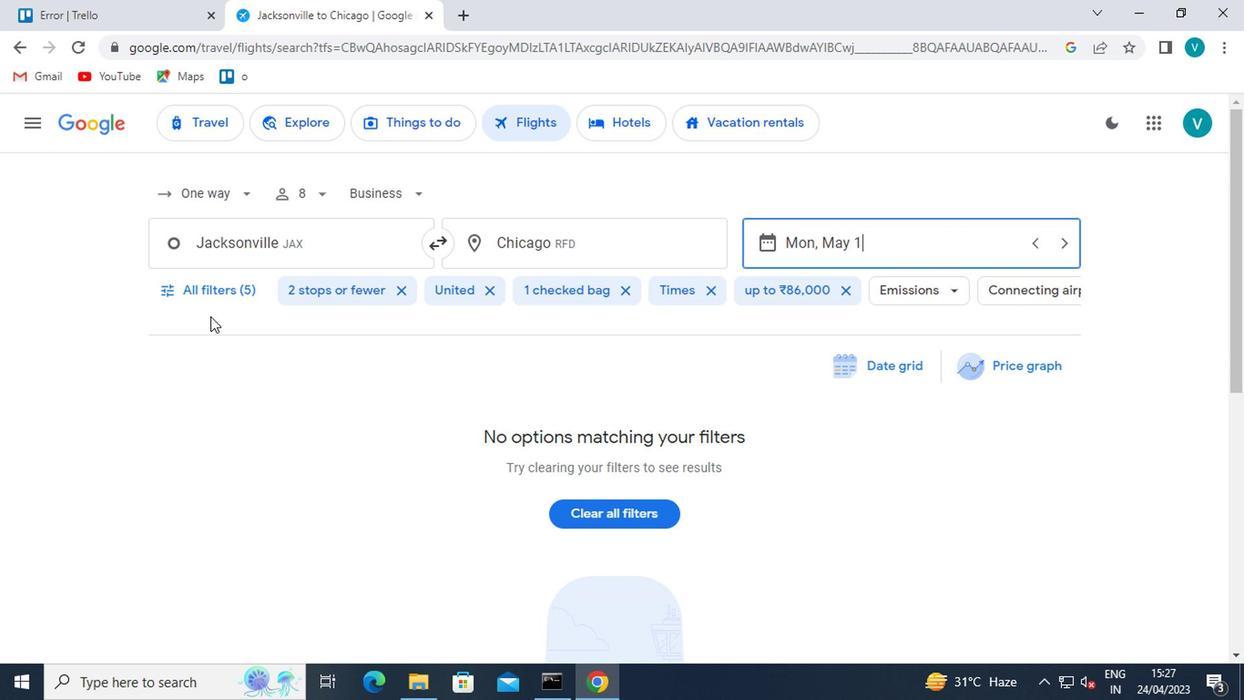 
Action: Mouse pressed left at (223, 300)
Screenshot: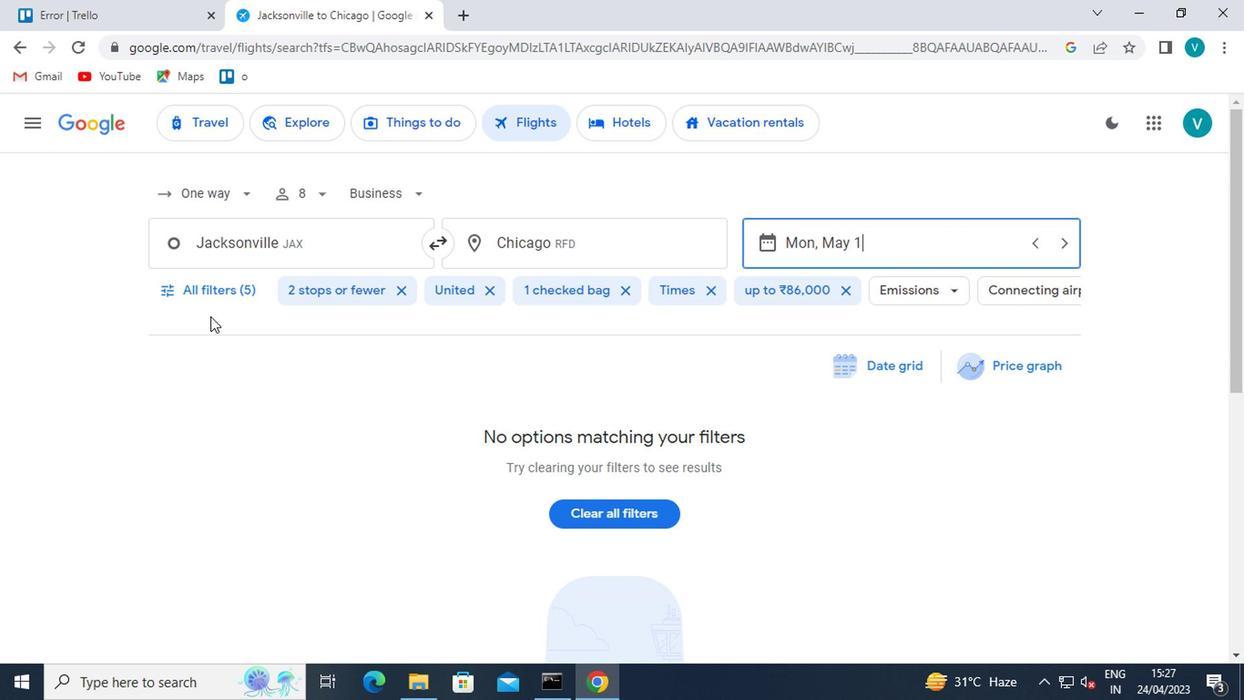
Action: Mouse moved to (352, 447)
Screenshot: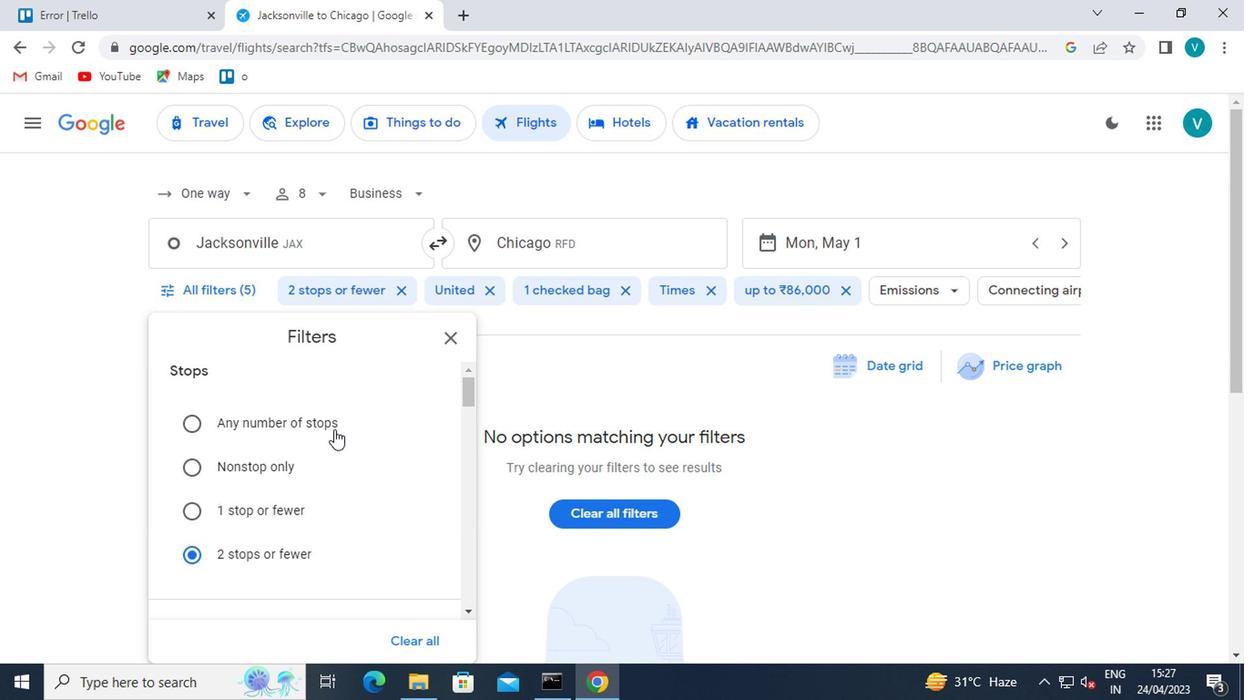 
Action: Mouse scrolled (352, 447) with delta (0, 0)
Screenshot: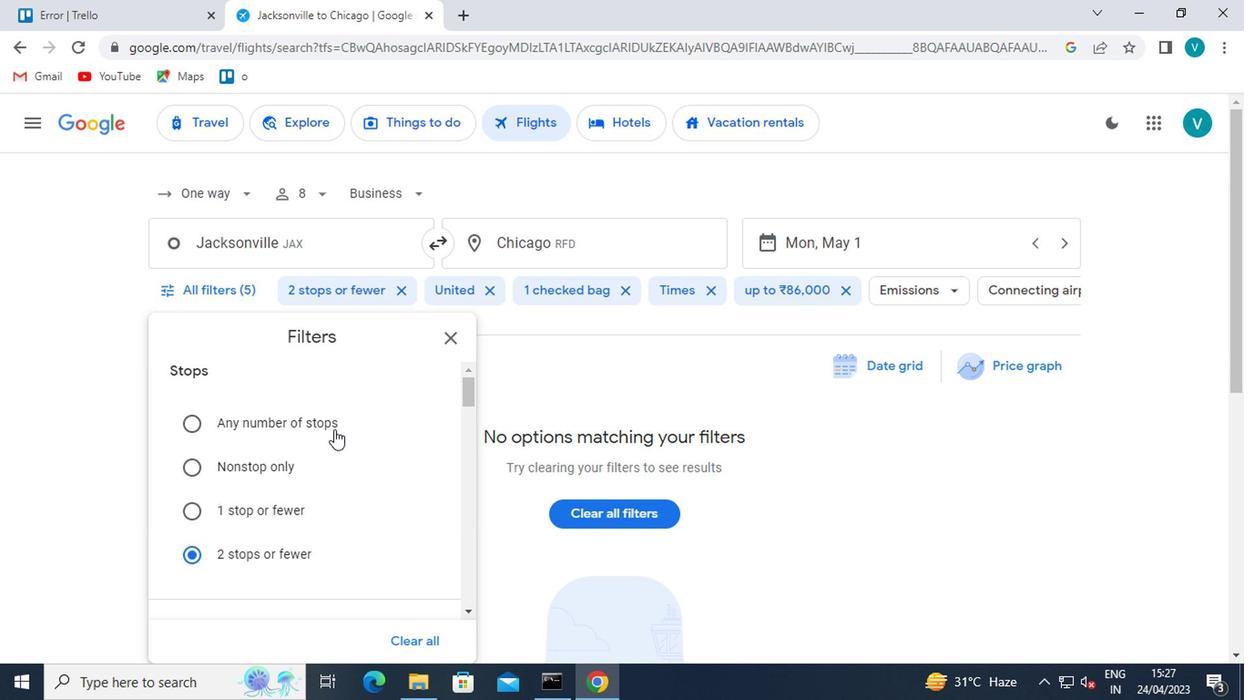 
Action: Mouse moved to (359, 451)
Screenshot: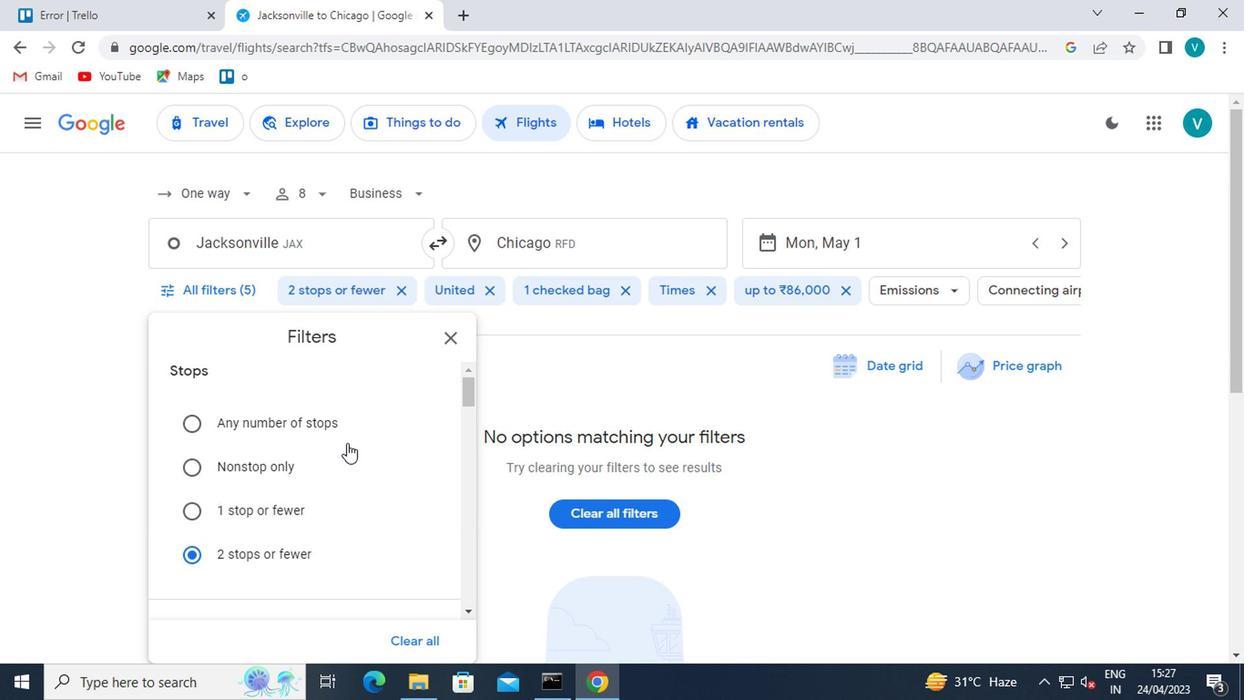 
Action: Mouse scrolled (359, 449) with delta (0, -1)
Screenshot: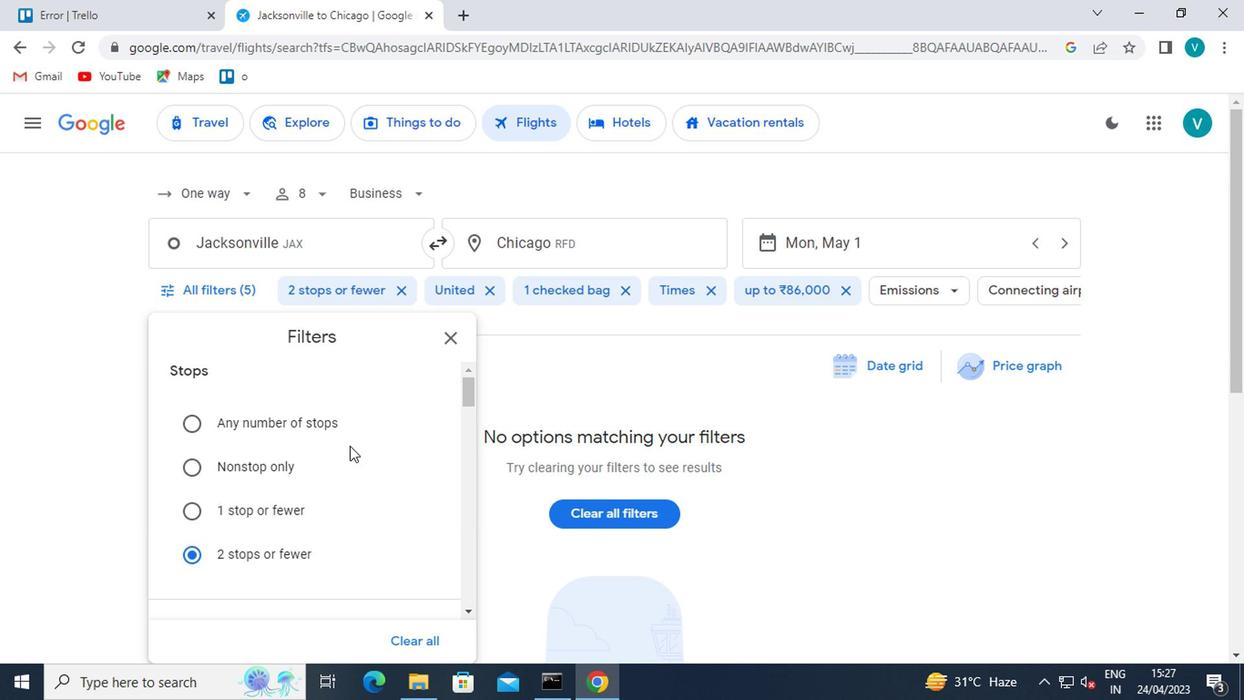 
Action: Mouse moved to (361, 451)
Screenshot: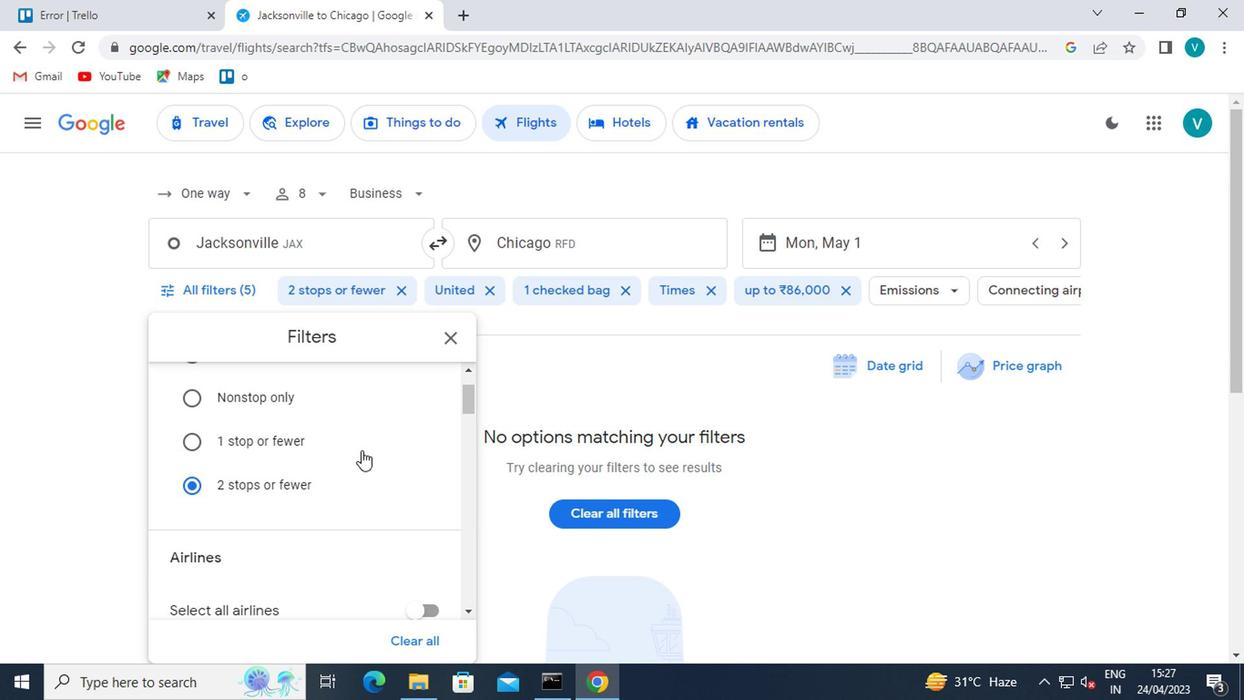 
Action: Mouse scrolled (361, 451) with delta (0, 0)
Screenshot: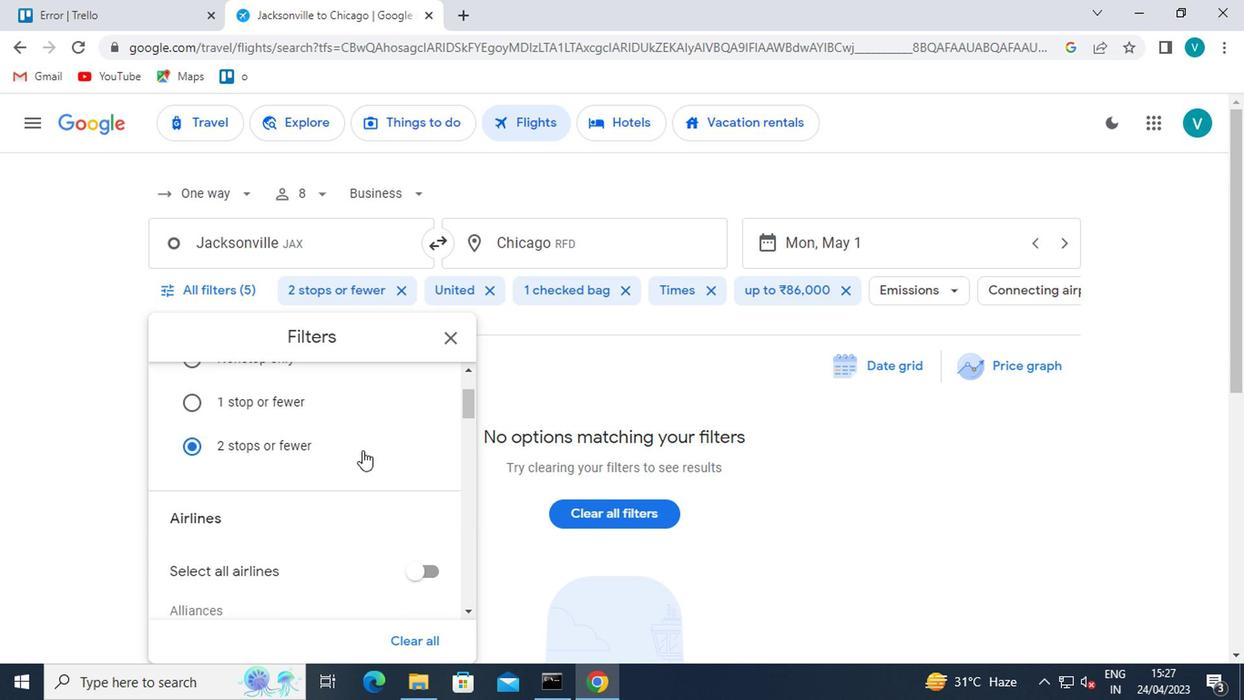 
Action: Mouse scrolled (361, 451) with delta (0, 0)
Screenshot: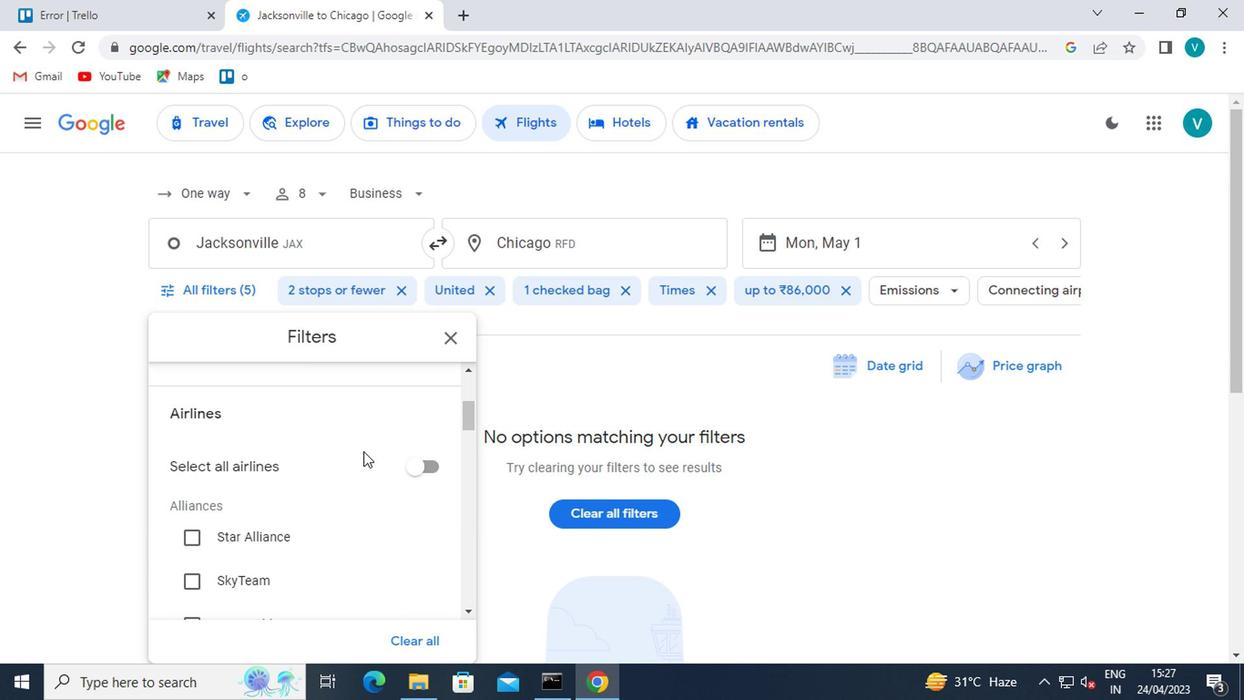 
Action: Mouse moved to (362, 451)
Screenshot: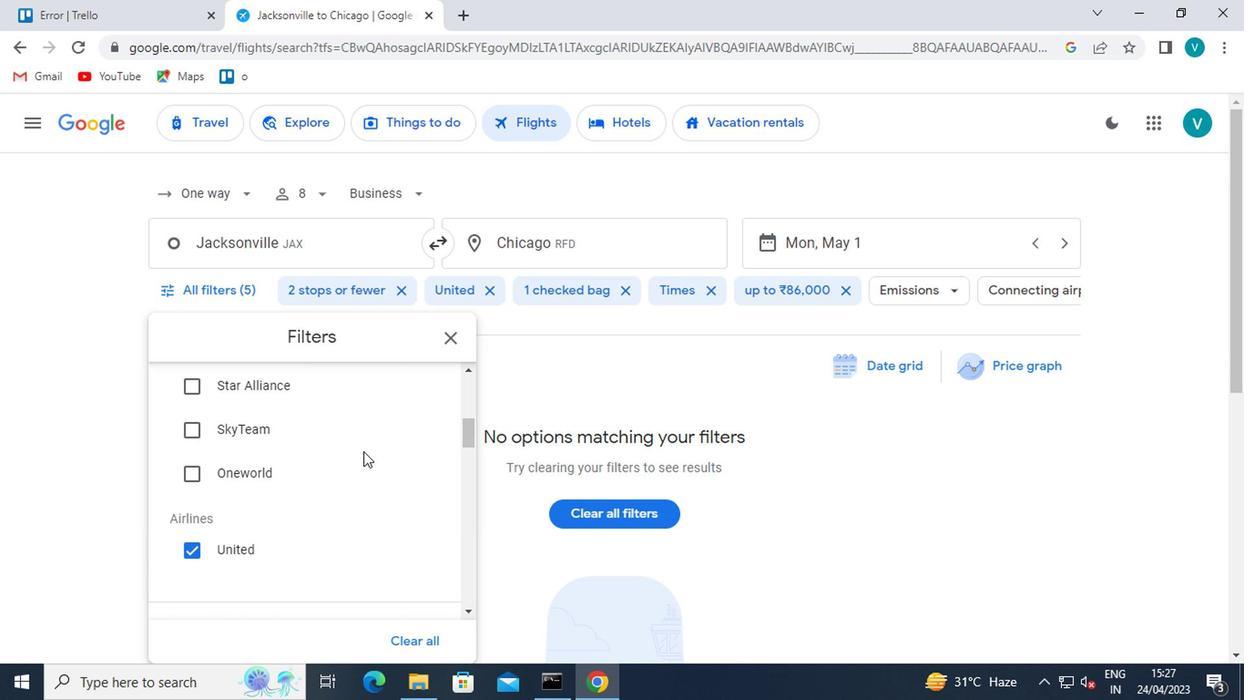 
Action: Mouse scrolled (362, 451) with delta (0, 0)
Screenshot: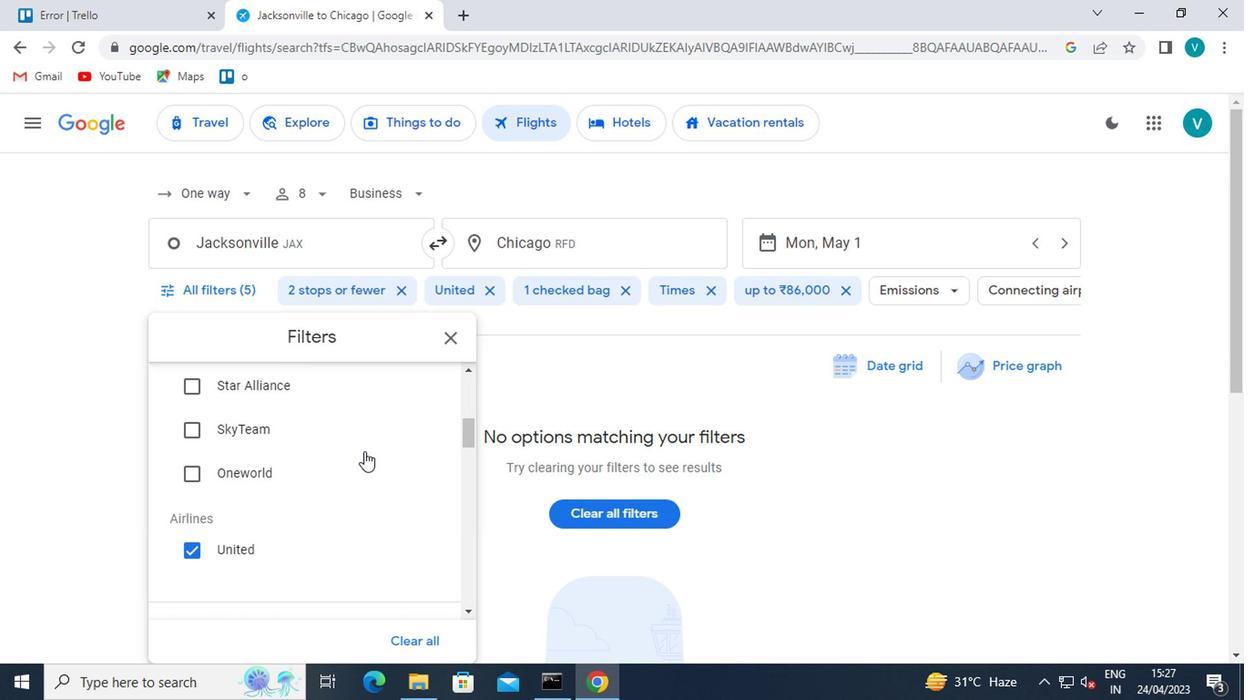 
Action: Mouse scrolled (362, 451) with delta (0, 0)
Screenshot: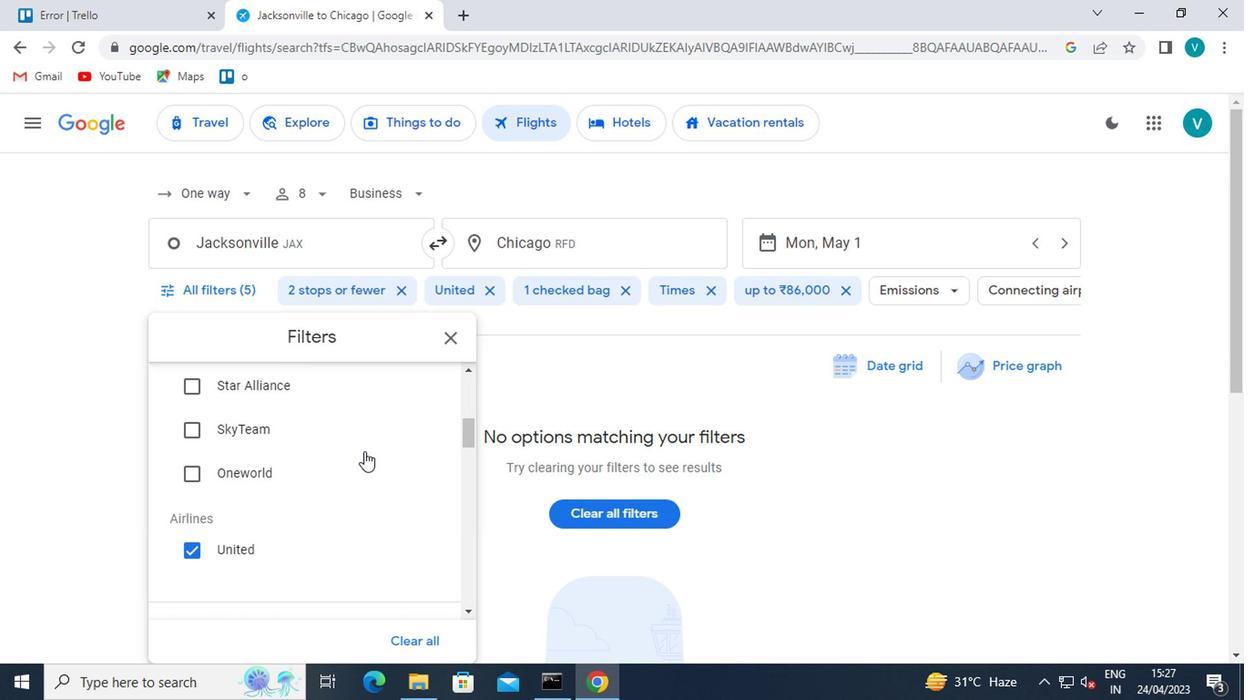 
Action: Mouse moved to (363, 451)
Screenshot: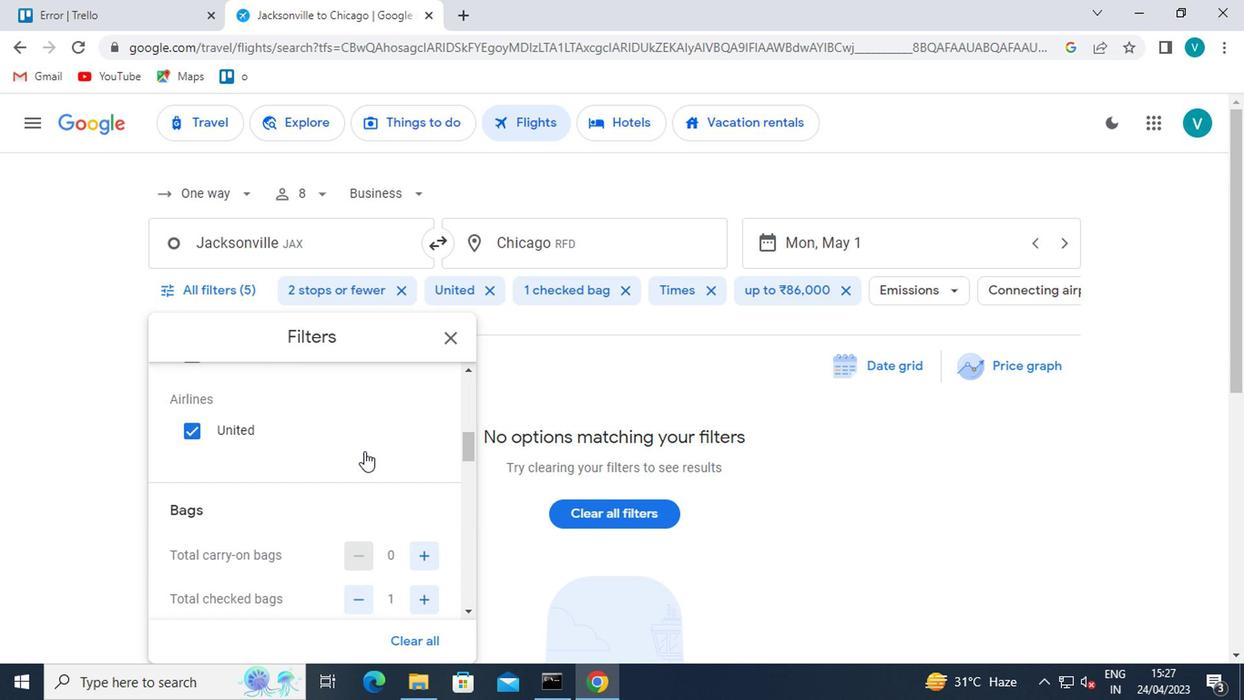
Action: Mouse scrolled (363, 451) with delta (0, 0)
Screenshot: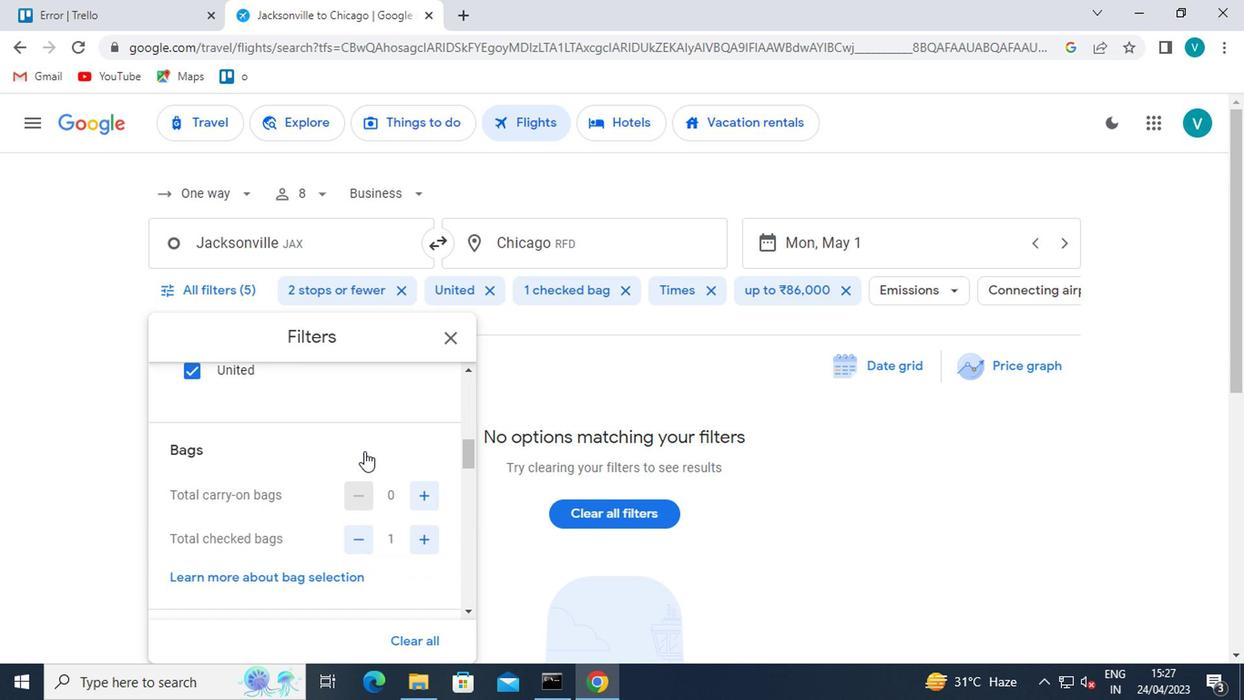 
Action: Mouse moved to (422, 444)
Screenshot: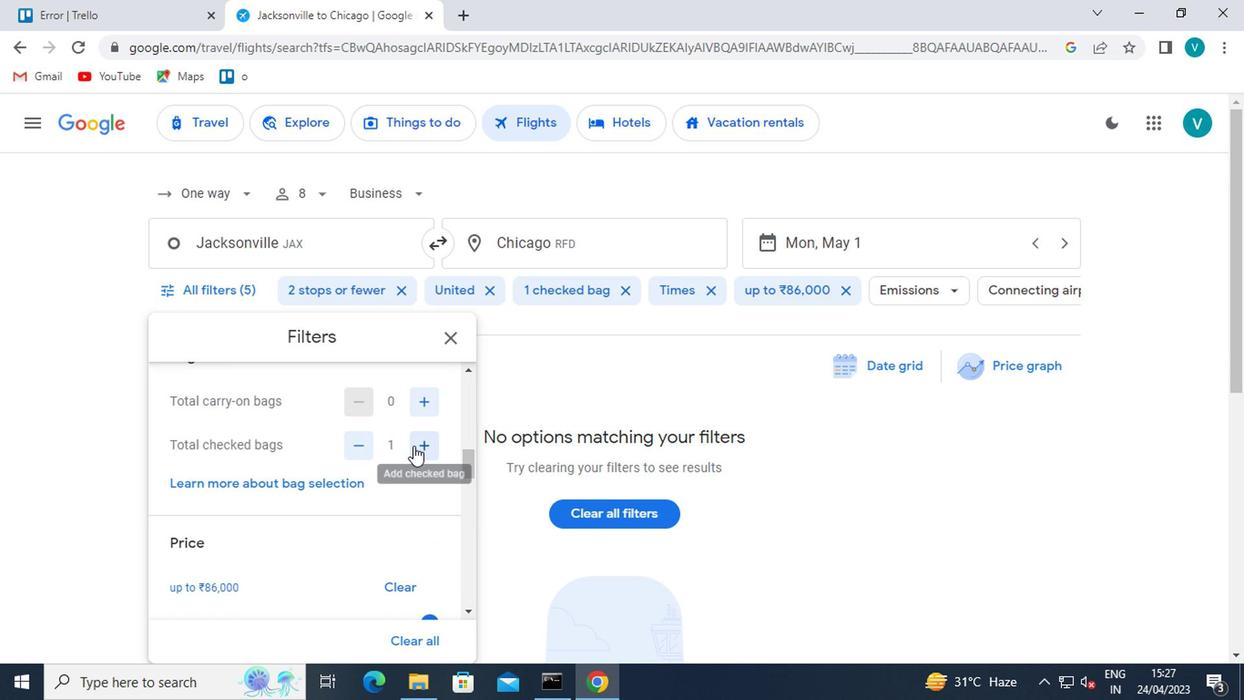 
Action: Mouse pressed left at (422, 444)
Screenshot: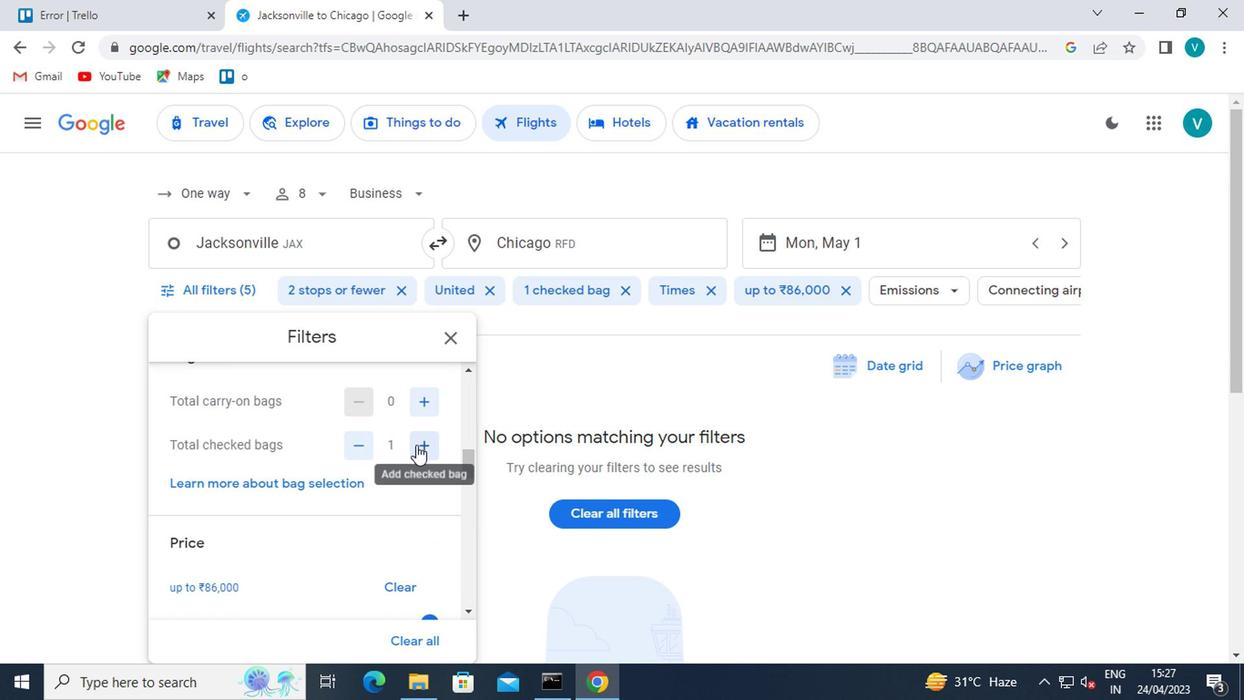 
Action: Mouse moved to (423, 443)
Screenshot: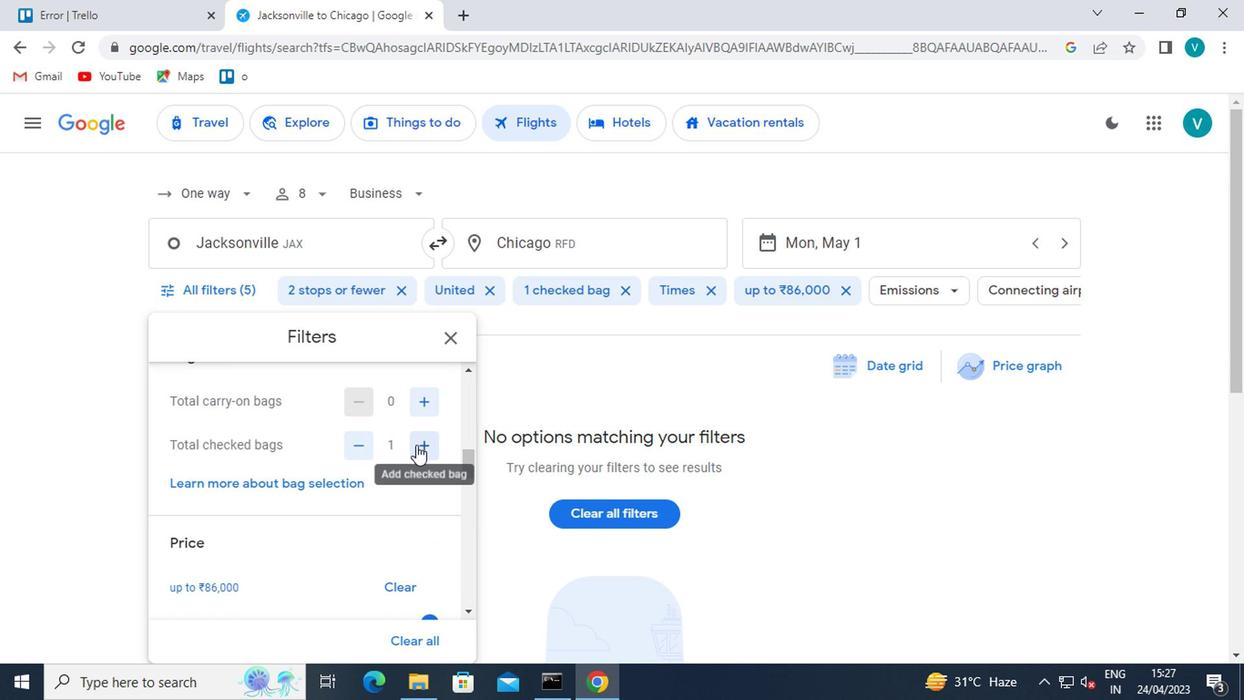 
Action: Mouse scrolled (423, 442) with delta (0, 0)
Screenshot: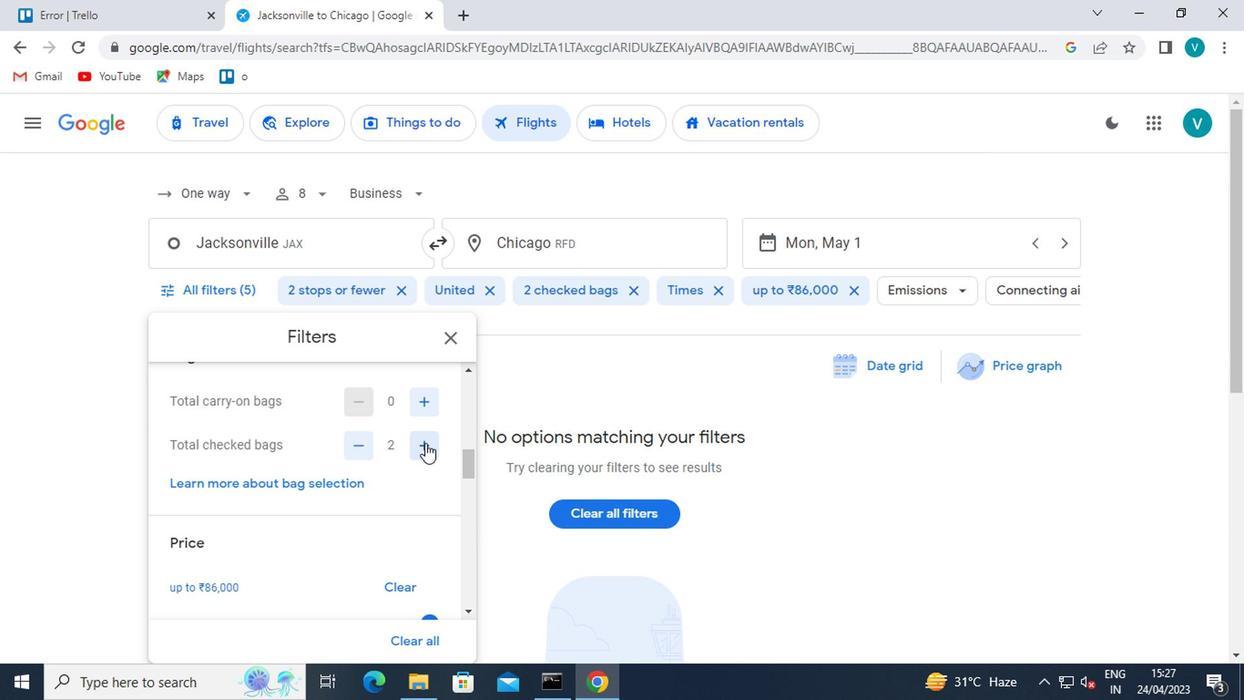 
Action: Mouse moved to (424, 530)
Screenshot: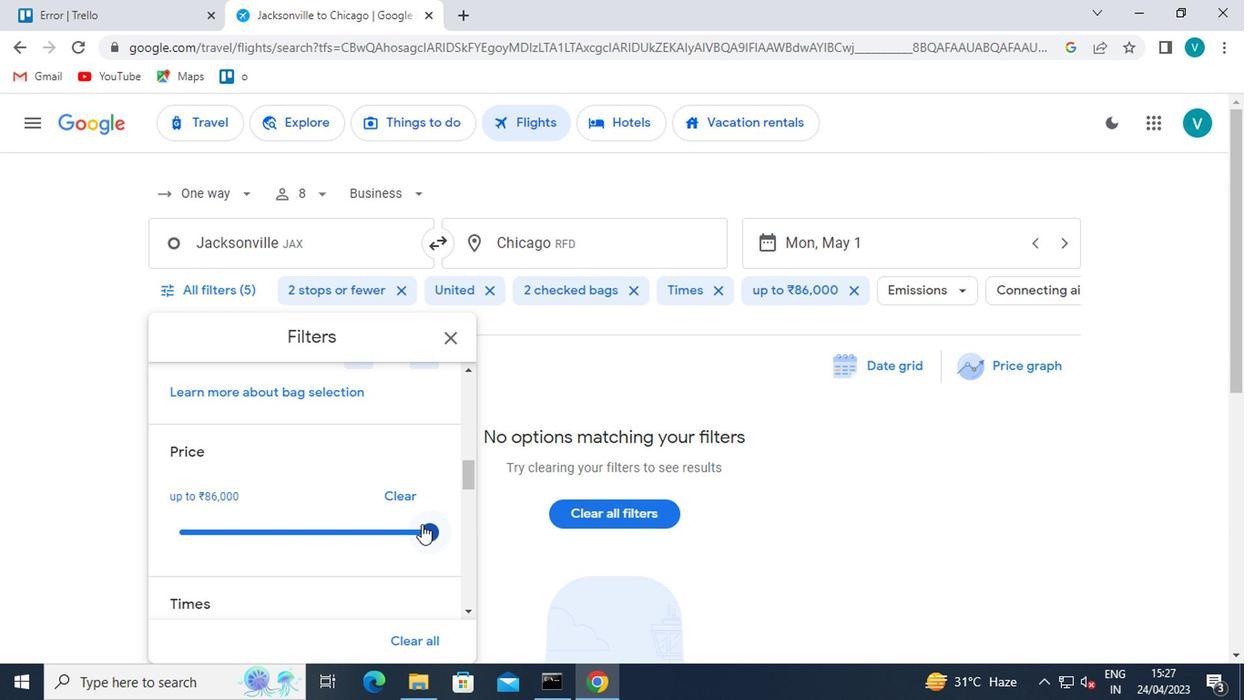 
Action: Mouse pressed left at (424, 530)
Screenshot: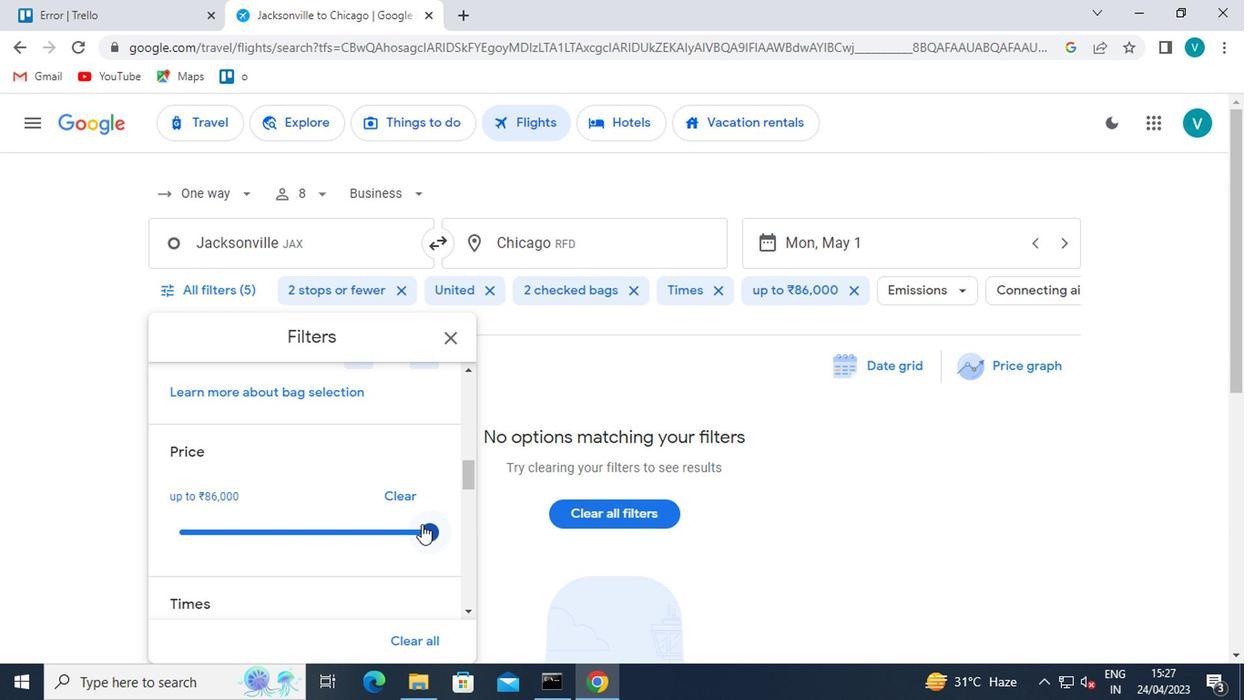 
Action: Mouse moved to (423, 492)
Screenshot: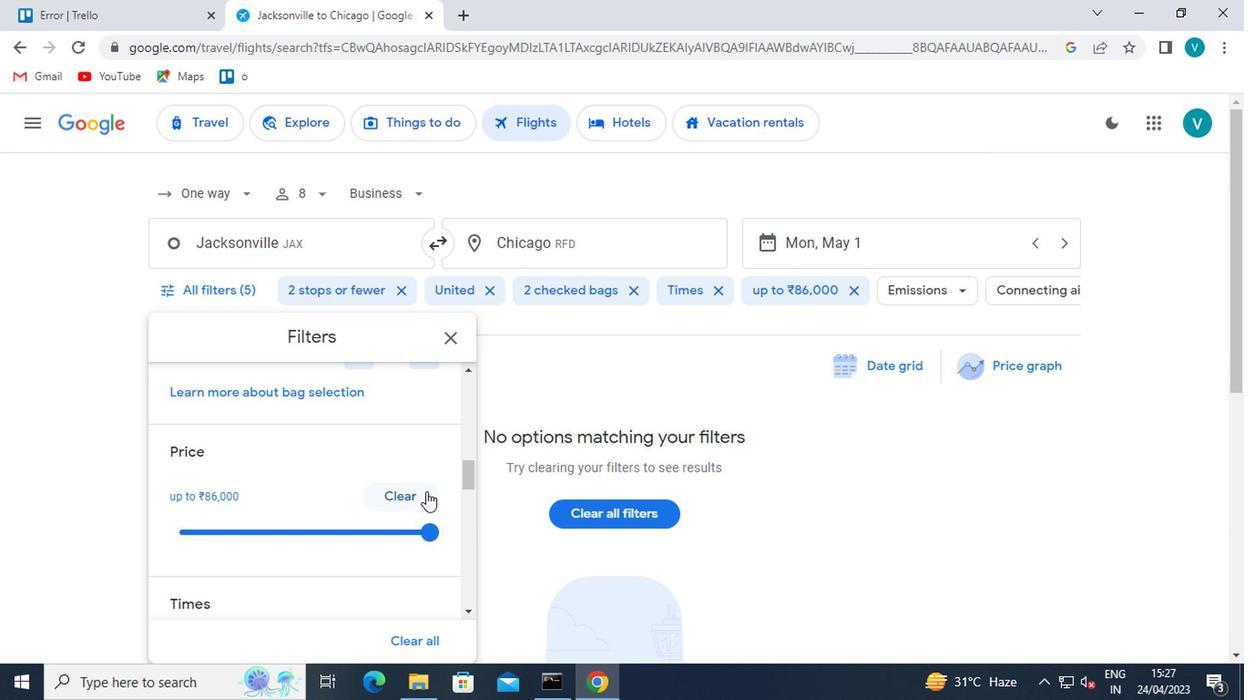
Action: Mouse scrolled (423, 491) with delta (0, -1)
Screenshot: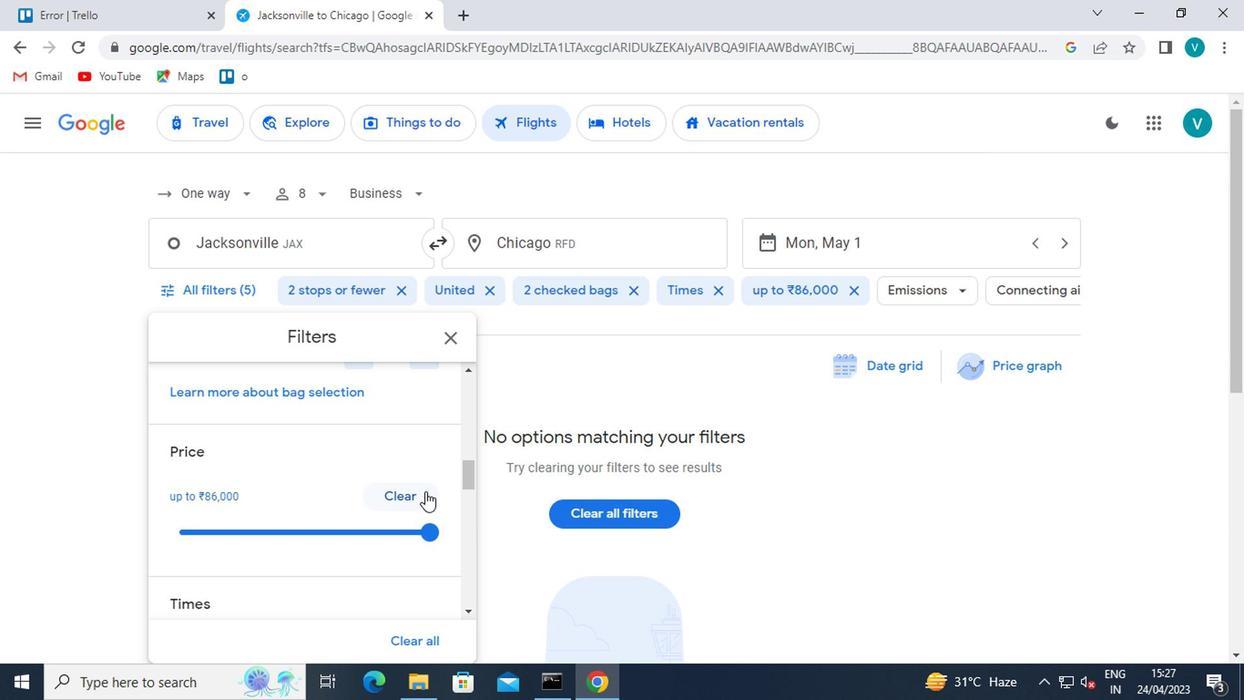
Action: Mouse moved to (423, 492)
Screenshot: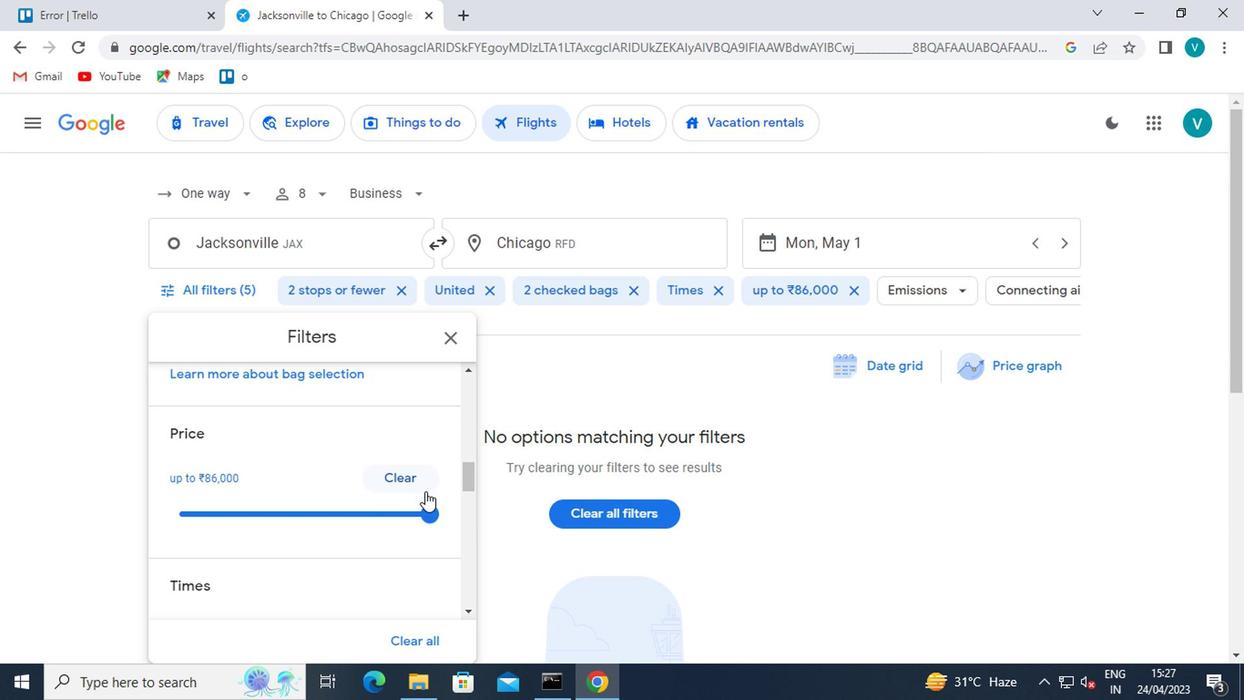 
Action: Mouse scrolled (423, 491) with delta (0, -1)
Screenshot: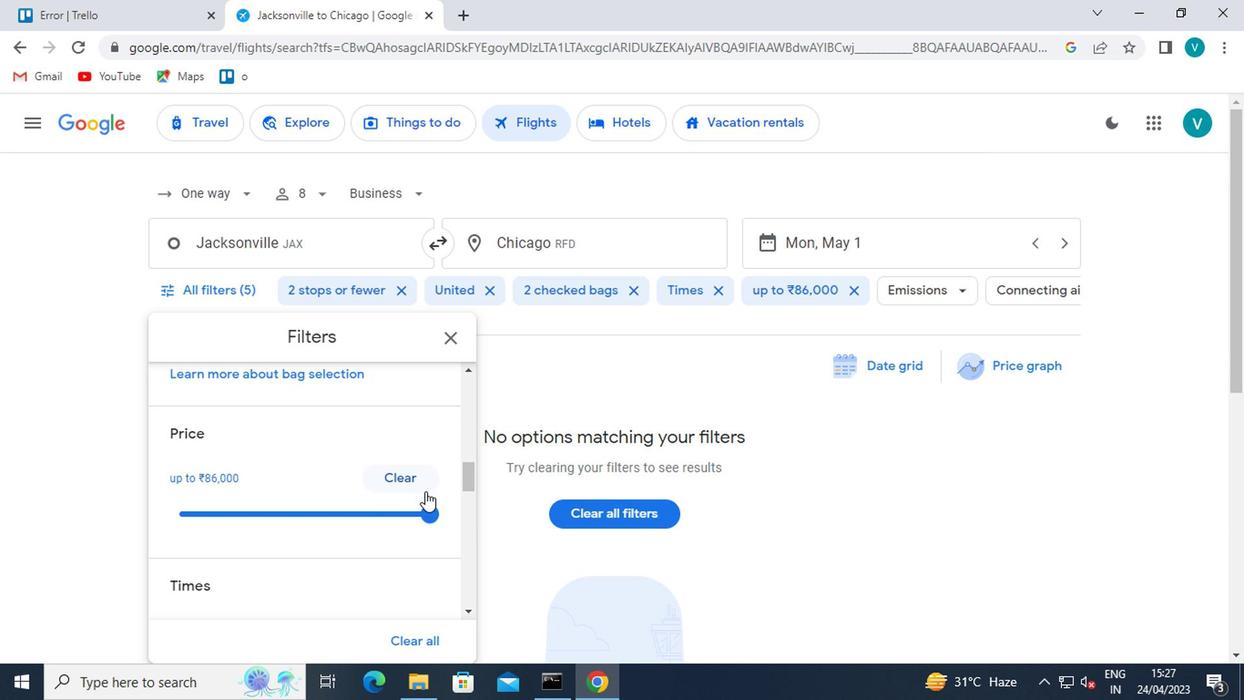 
Action: Mouse scrolled (423, 491) with delta (0, -1)
Screenshot: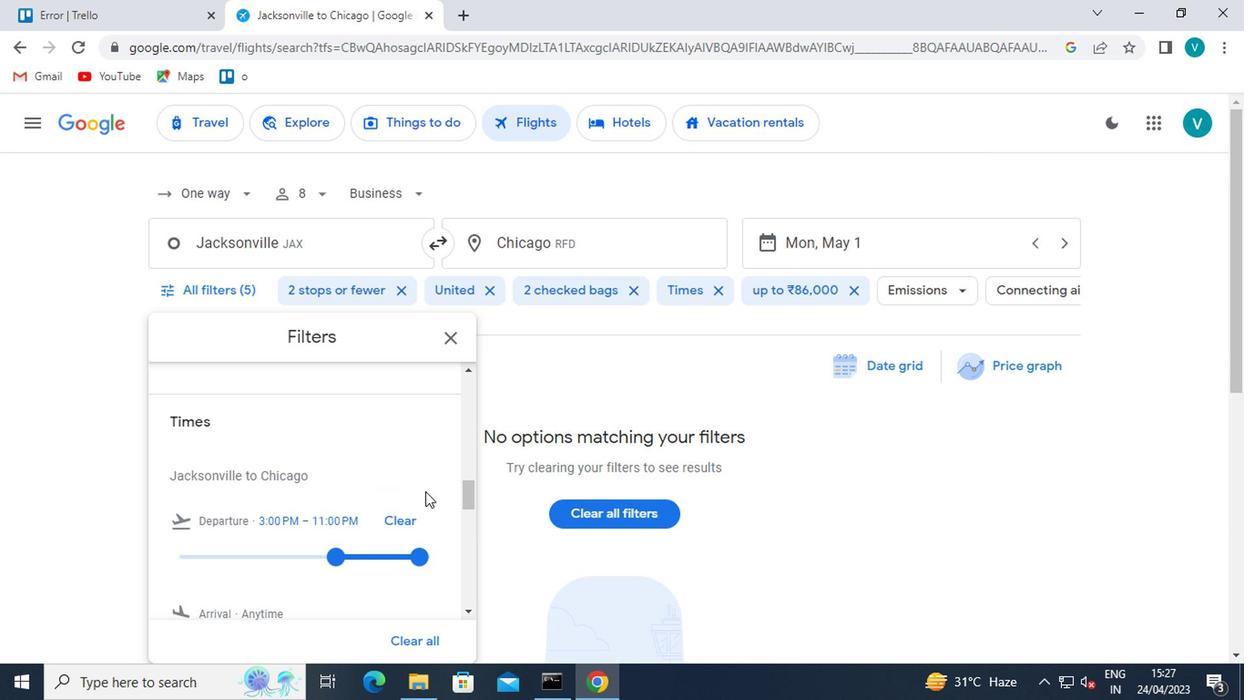 
Action: Mouse moved to (335, 466)
Screenshot: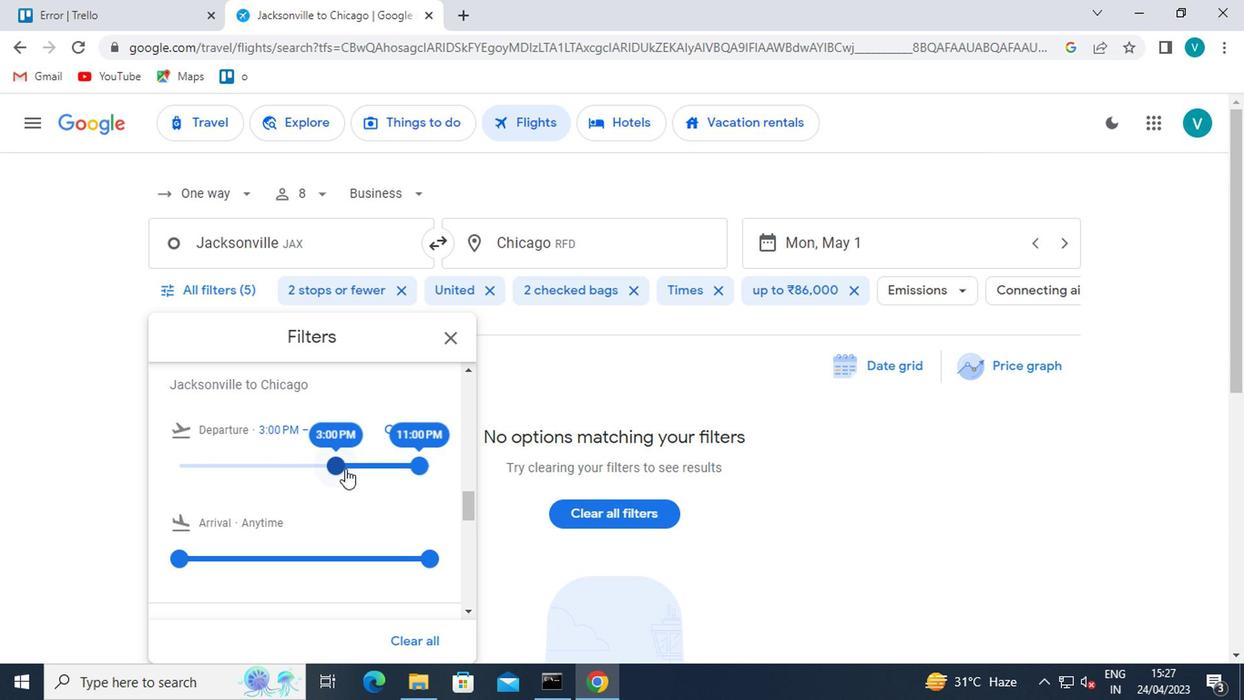 
Action: Mouse pressed left at (335, 466)
Screenshot: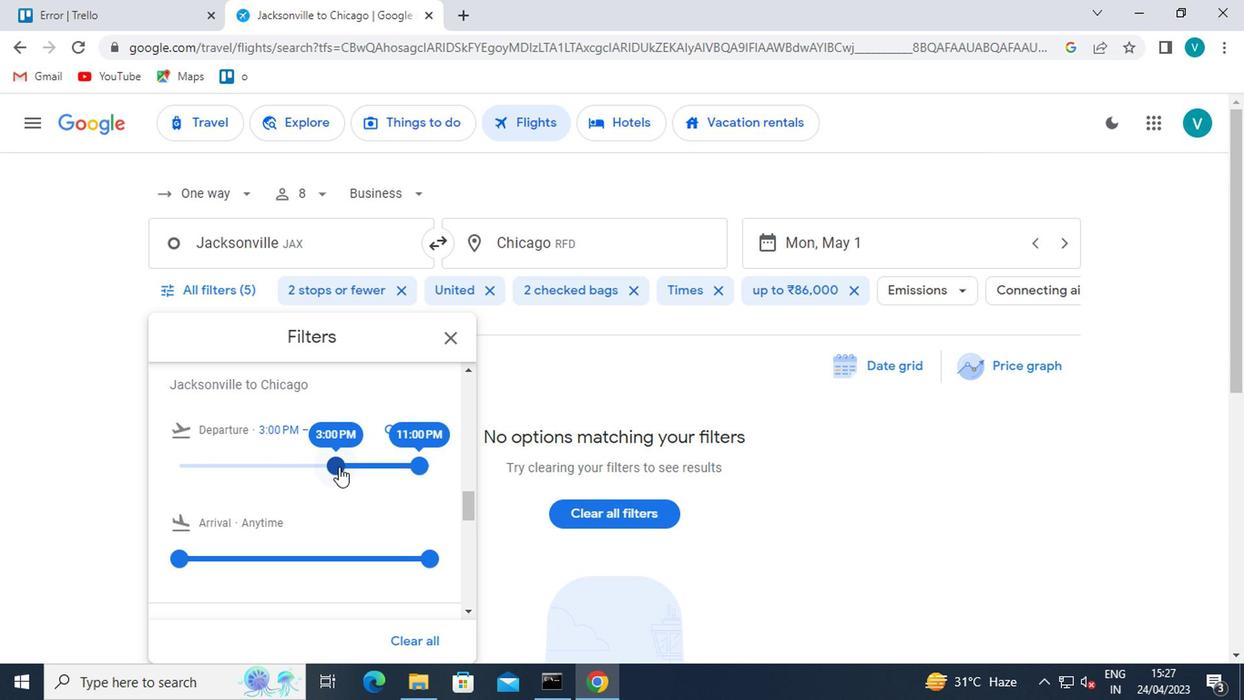 
Action: Mouse moved to (429, 455)
Screenshot: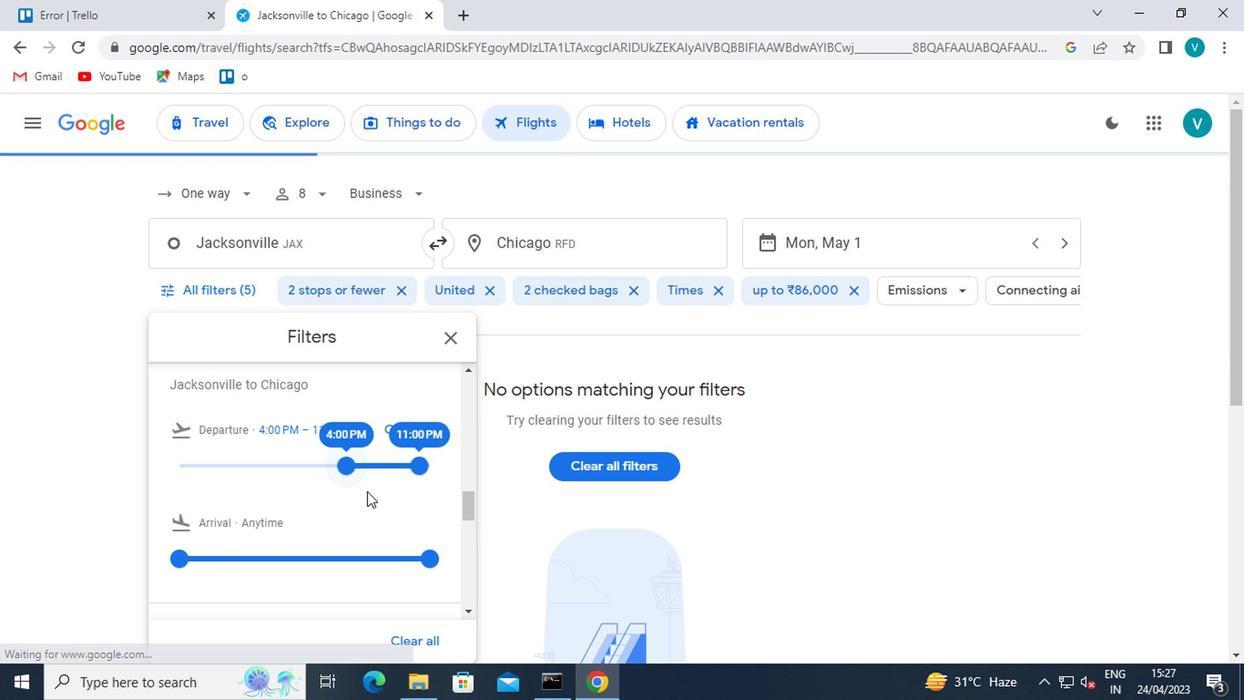 
